 Task: Explore the indoor layout of the Smithsonian National Air and Space Museum in Washington, DC.
Action: Mouse moved to (213, 69)
Screenshot: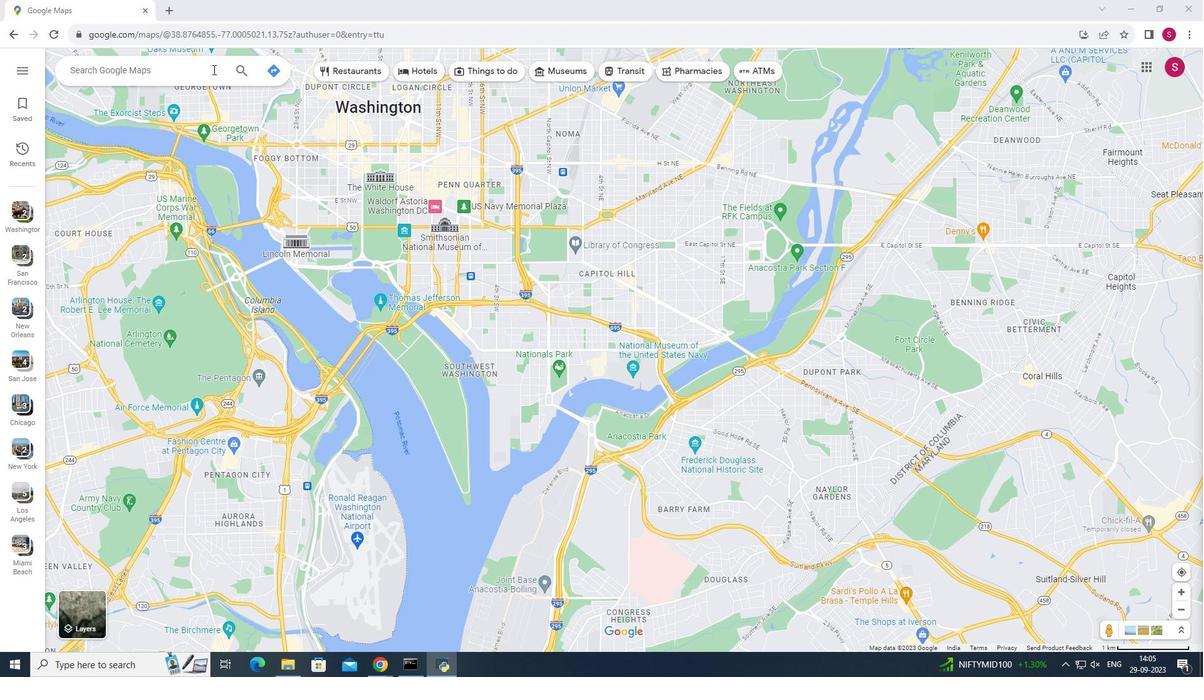
Action: Mouse pressed left at (213, 69)
Screenshot: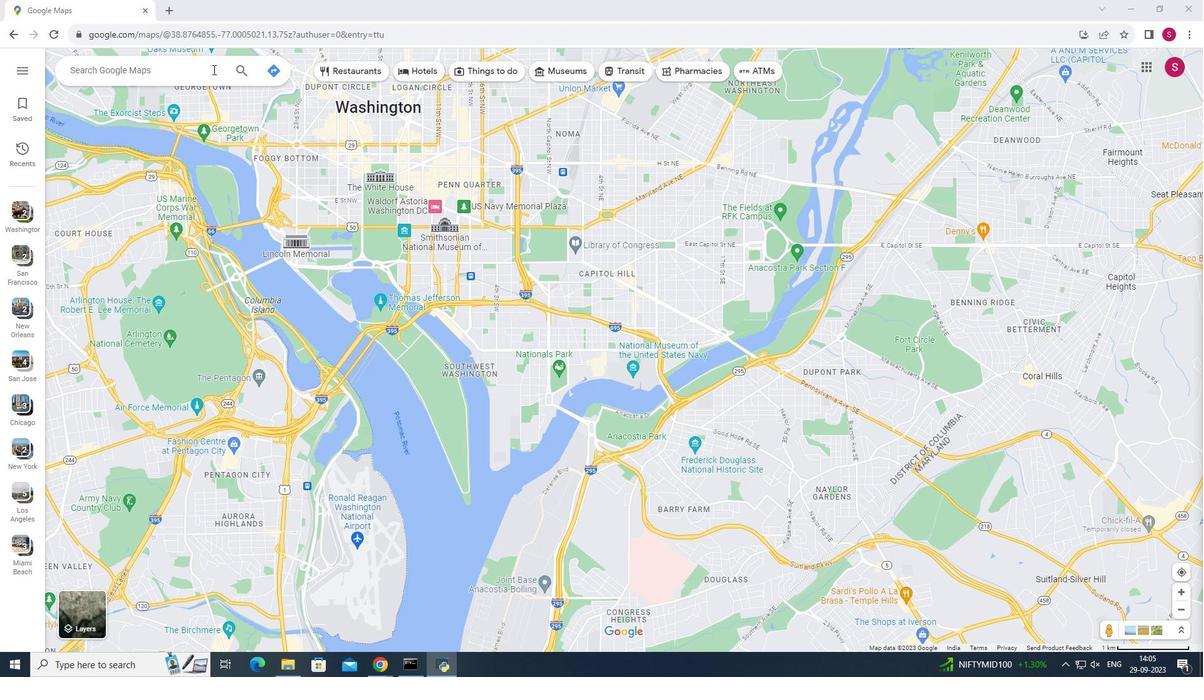 
Action: Mouse moved to (214, 68)
Screenshot: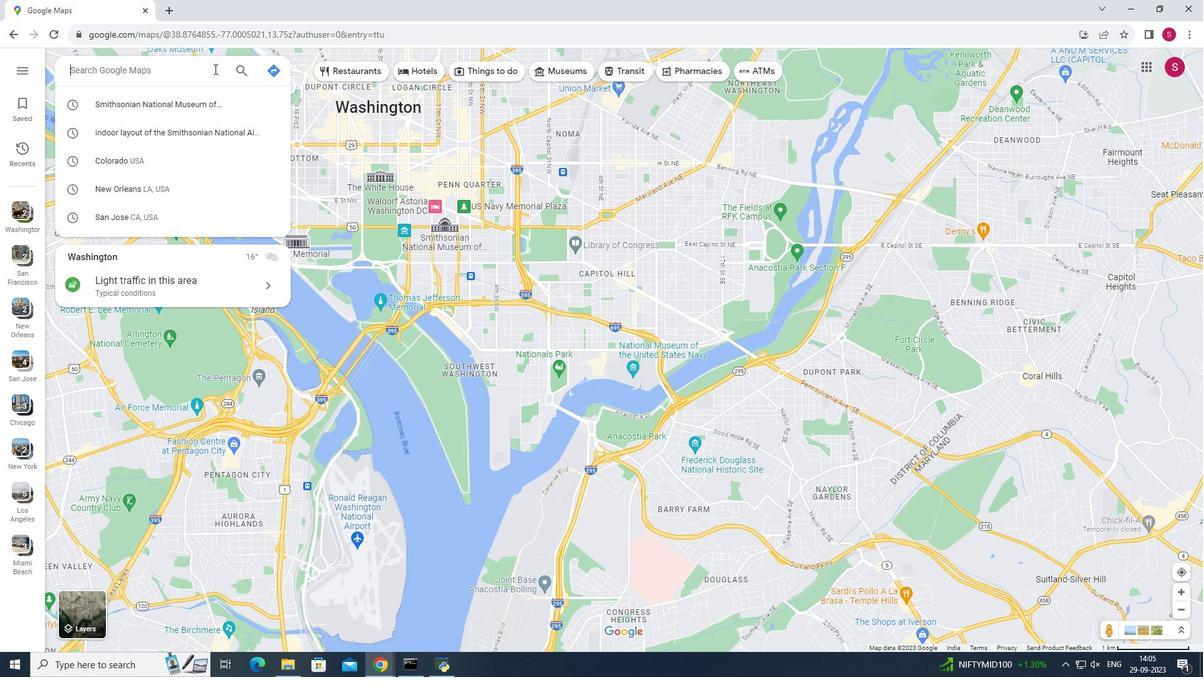 
Action: Key pressed <Key.shift>Smithsonian<Key.space><Key.shift>National<Key.space>a<Key.backspace><Key.shift>Air<Key.space><Key.shift>and<Key.space><Key.shift>Space<Key.space><Key.shift><Key.shift><Key.shift><Key.shift><Key.shift><Key.shift>Museum<Key.space>i<Key.space><Key.backspace>n<Key.space>washington,d<Key.backspace><Key.shift>D<Key.shift>C<Key.enter>
Screenshot: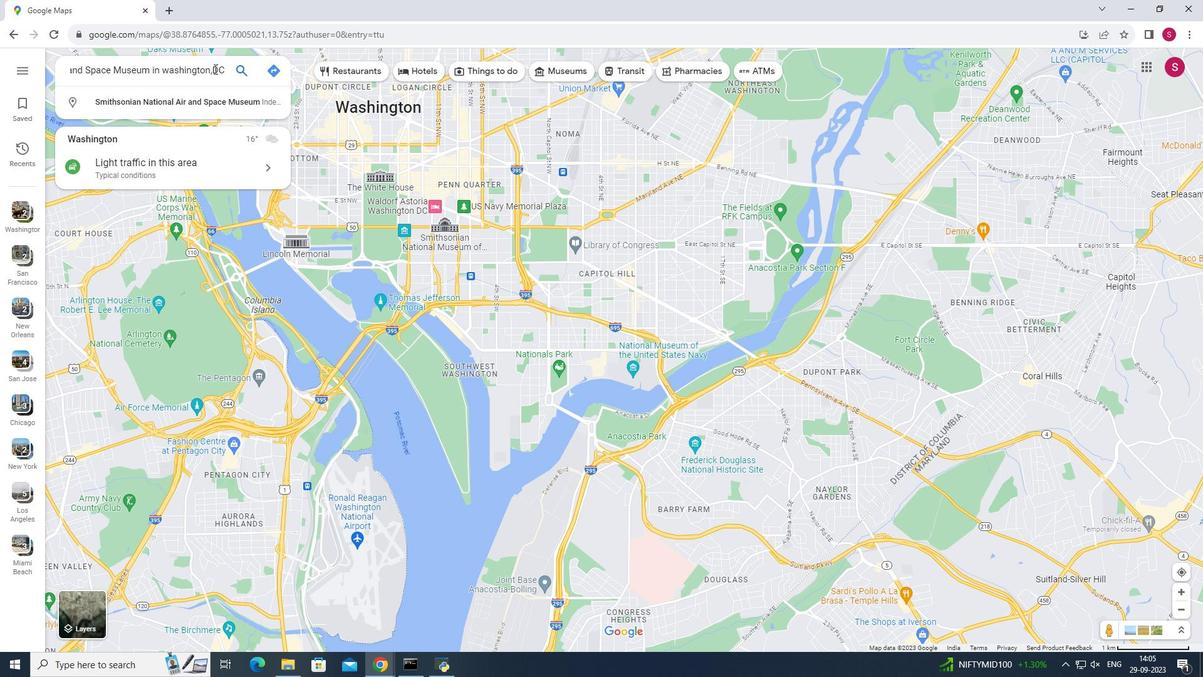 
Action: Mouse moved to (156, 111)
Screenshot: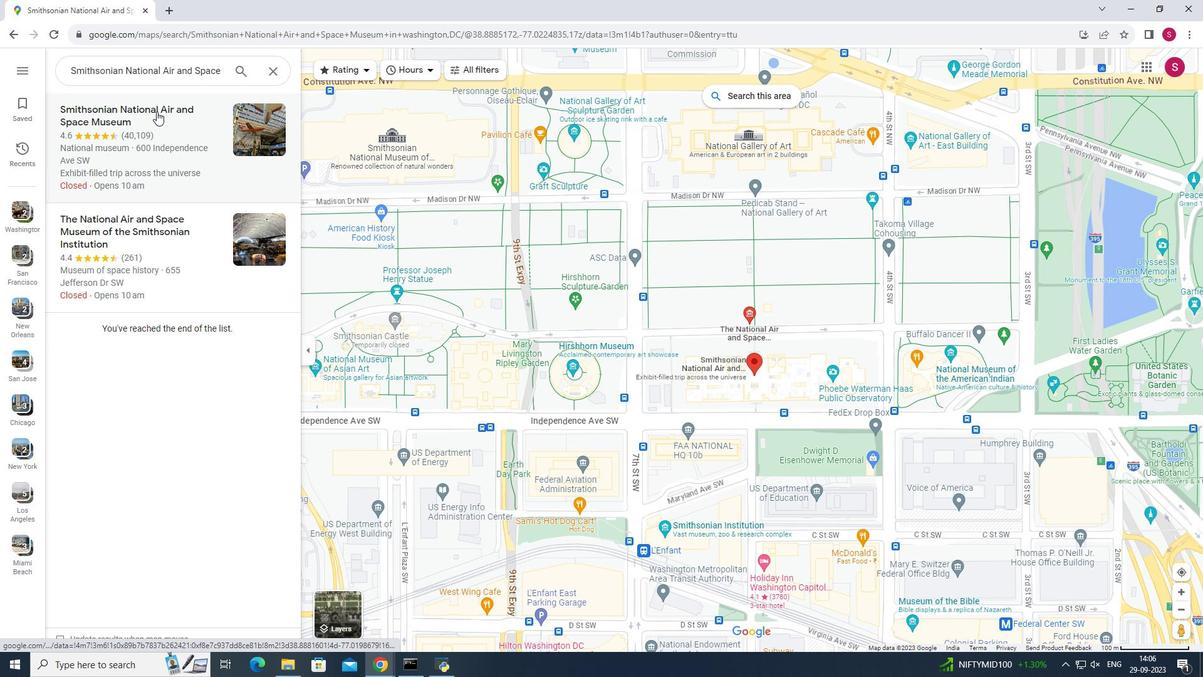 
Action: Mouse pressed left at (156, 111)
Screenshot: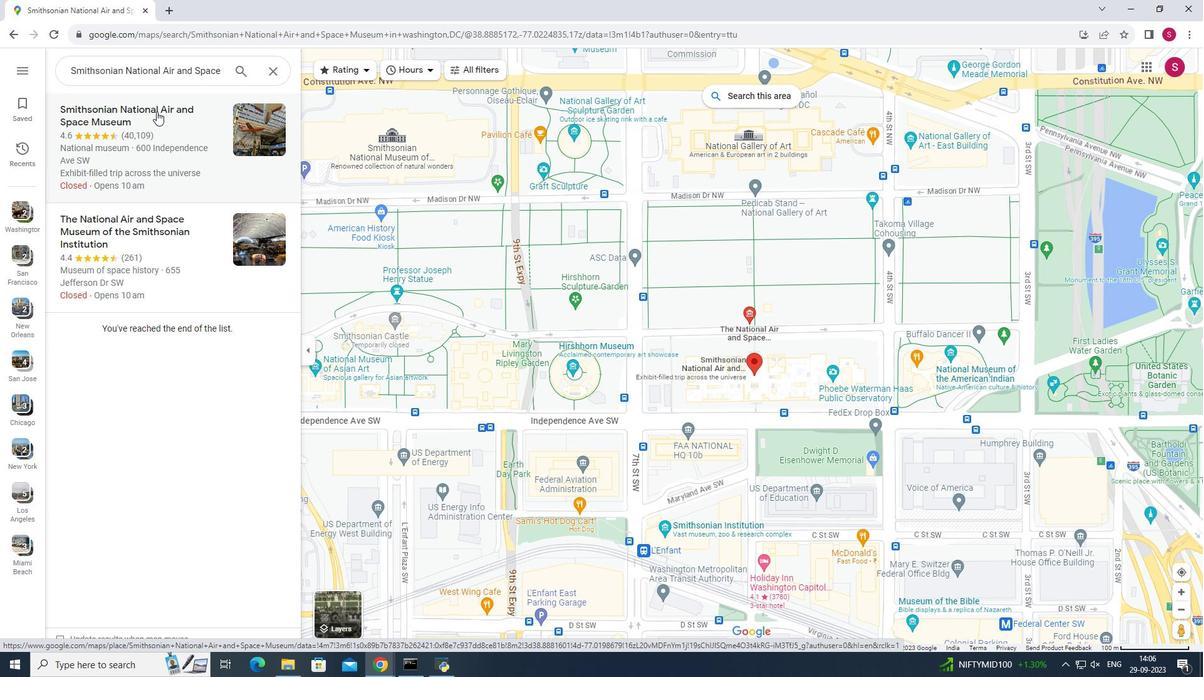 
Action: Mouse moved to (482, 468)
Screenshot: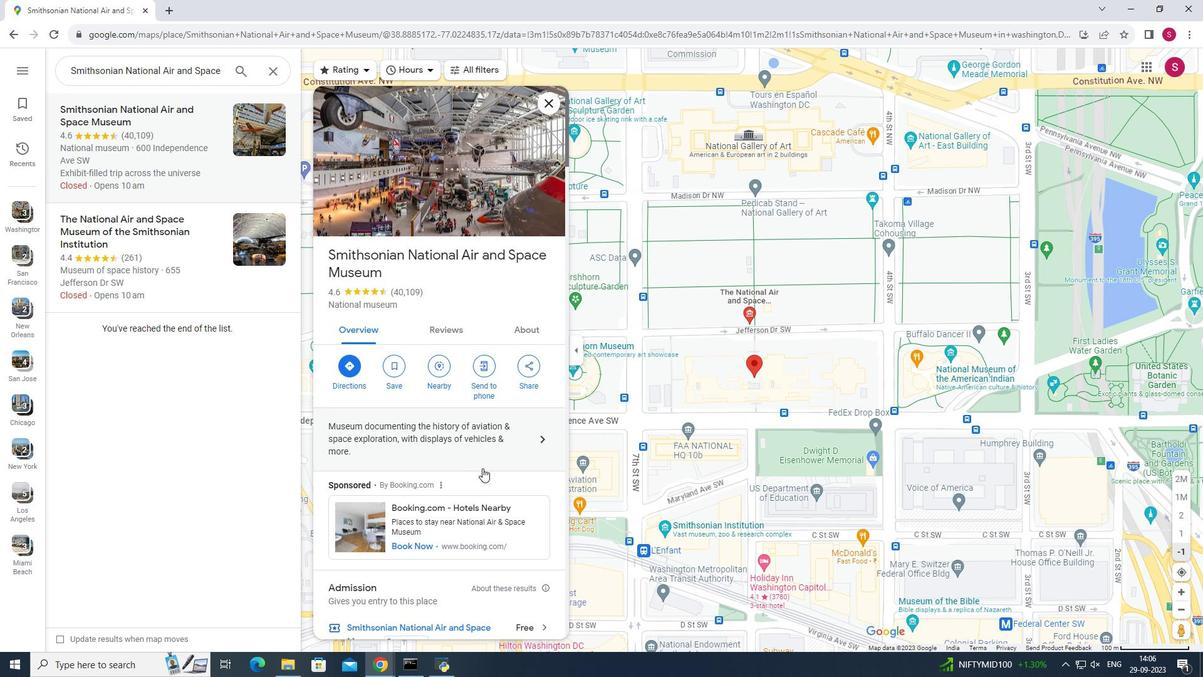 
Action: Mouse scrolled (482, 467) with delta (0, 0)
Screenshot: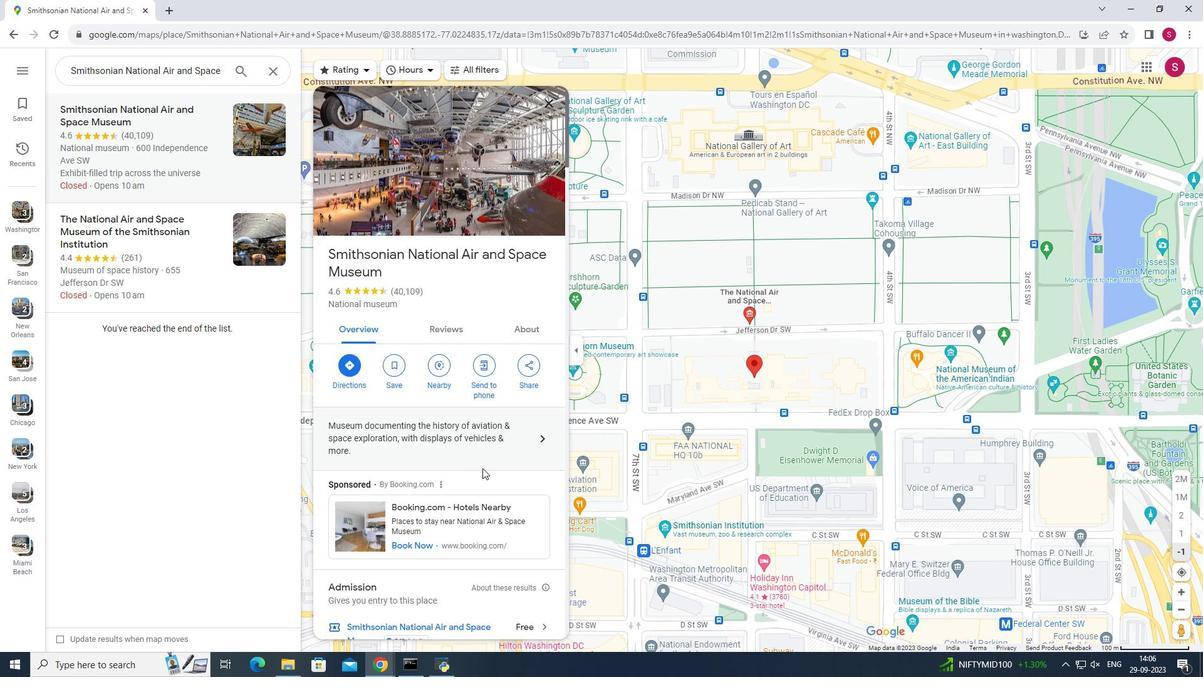 
Action: Mouse scrolled (482, 467) with delta (0, 0)
Screenshot: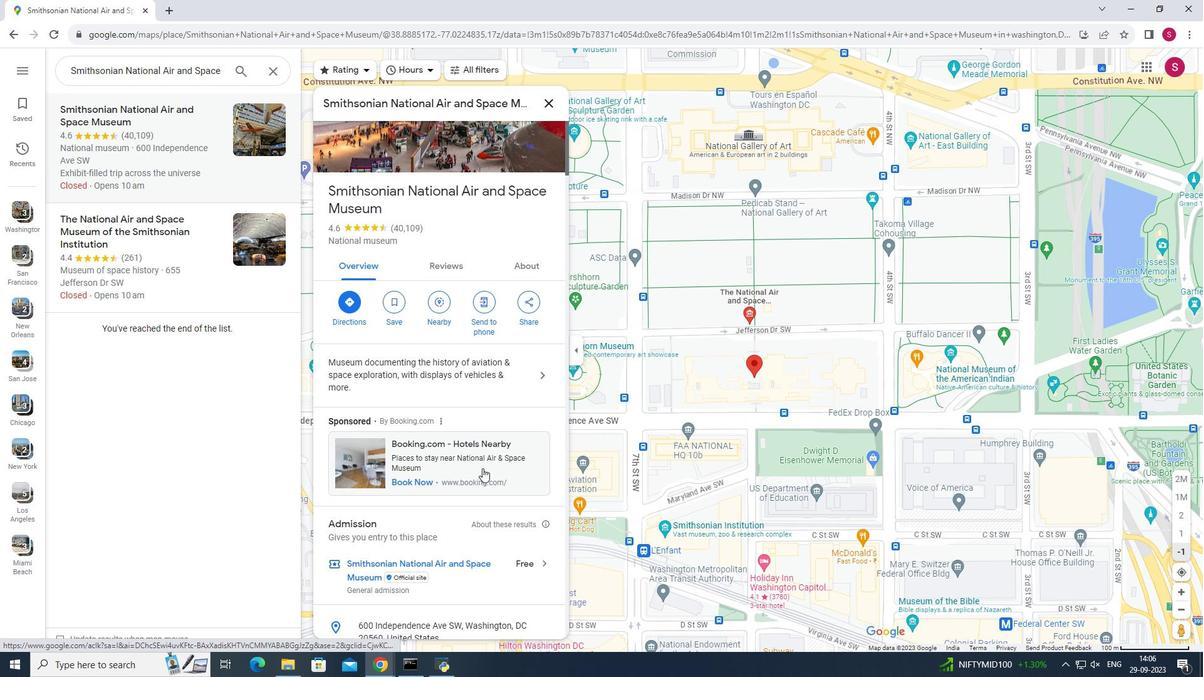 
Action: Mouse scrolled (482, 467) with delta (0, 0)
Screenshot: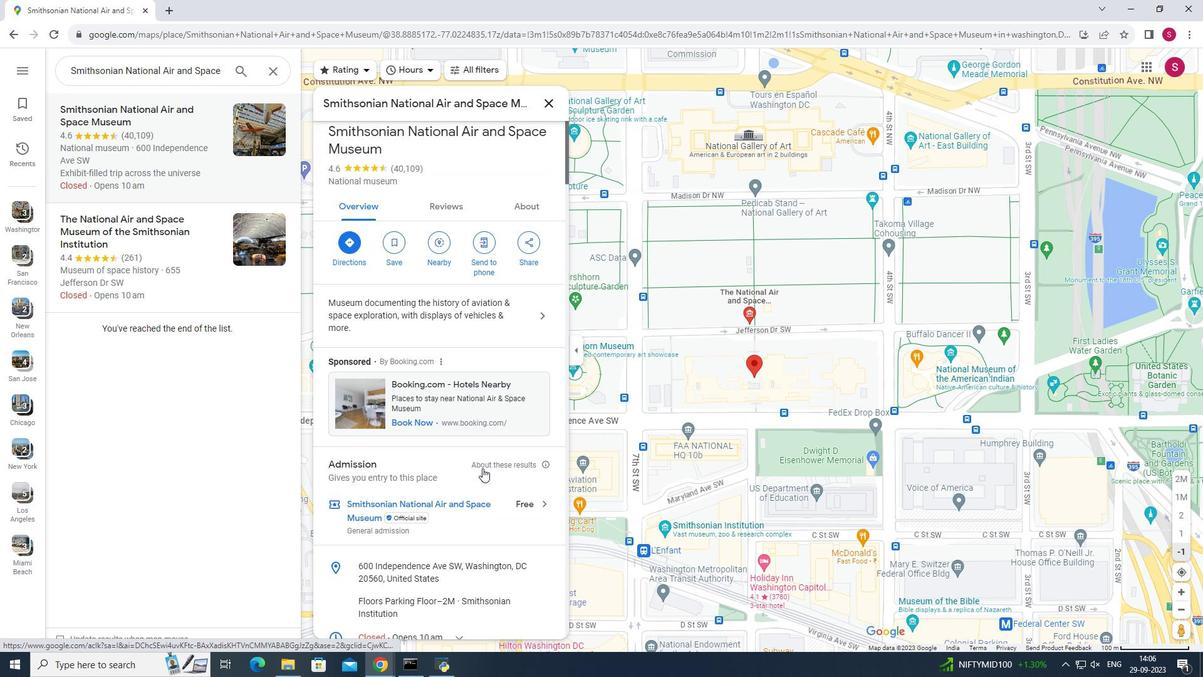 
Action: Mouse scrolled (482, 467) with delta (0, 0)
Screenshot: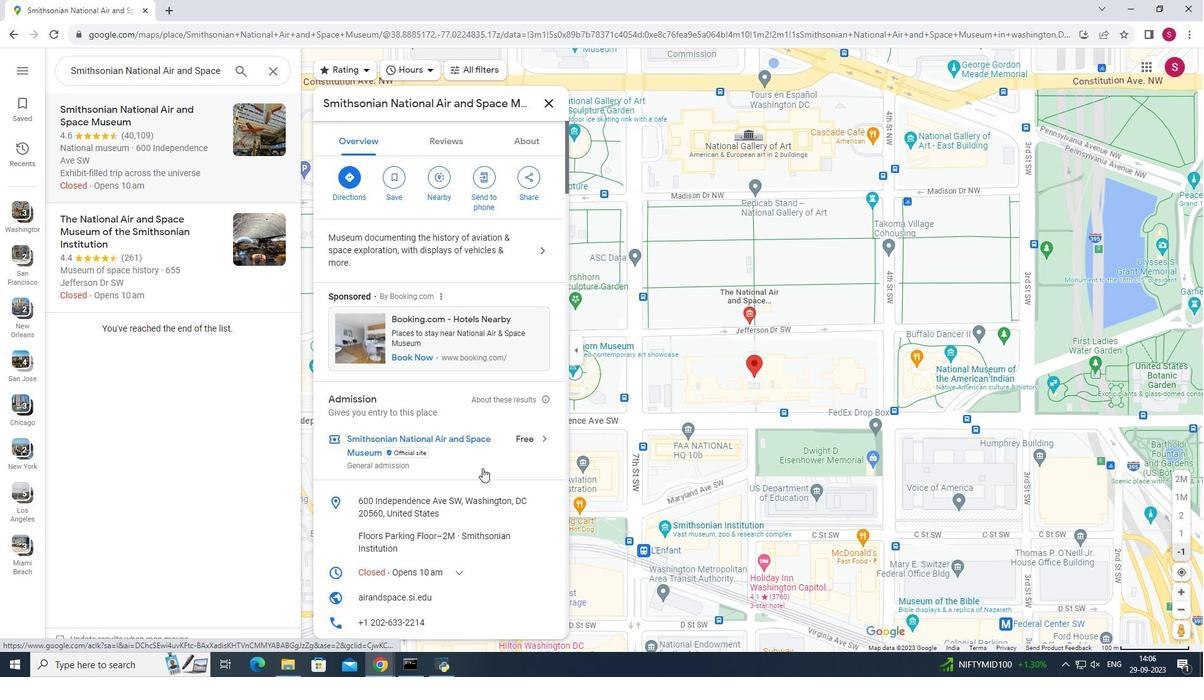 
Action: Mouse moved to (507, 465)
Screenshot: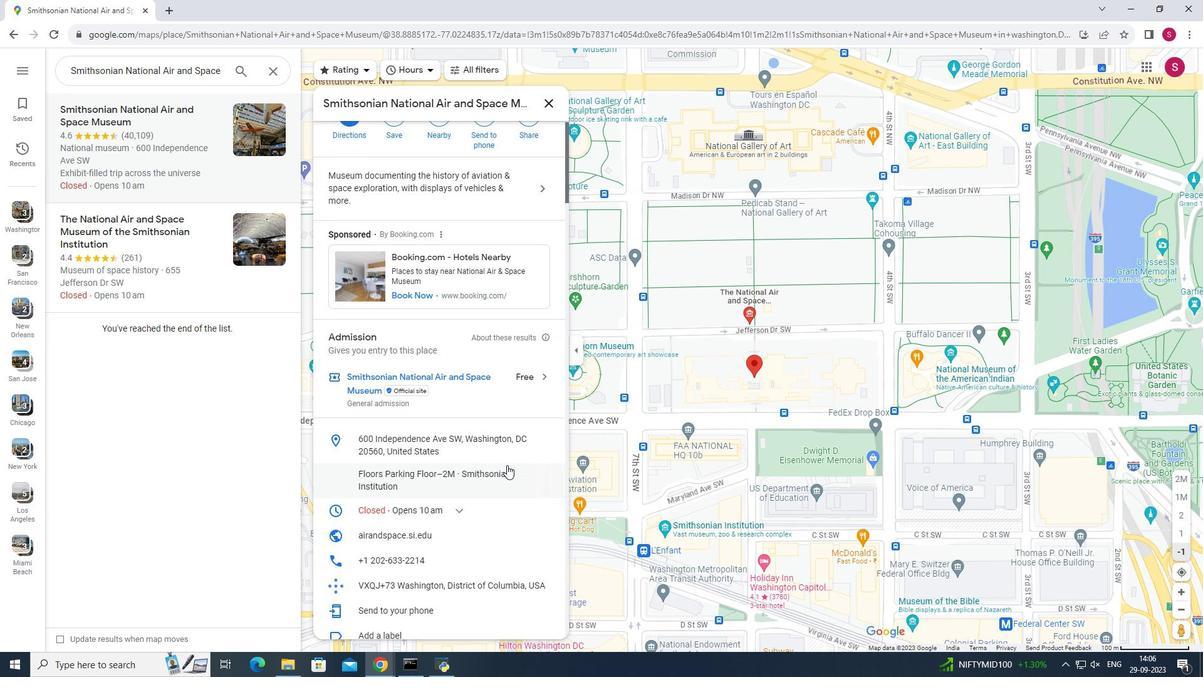 
Action: Mouse scrolled (507, 464) with delta (0, 0)
Screenshot: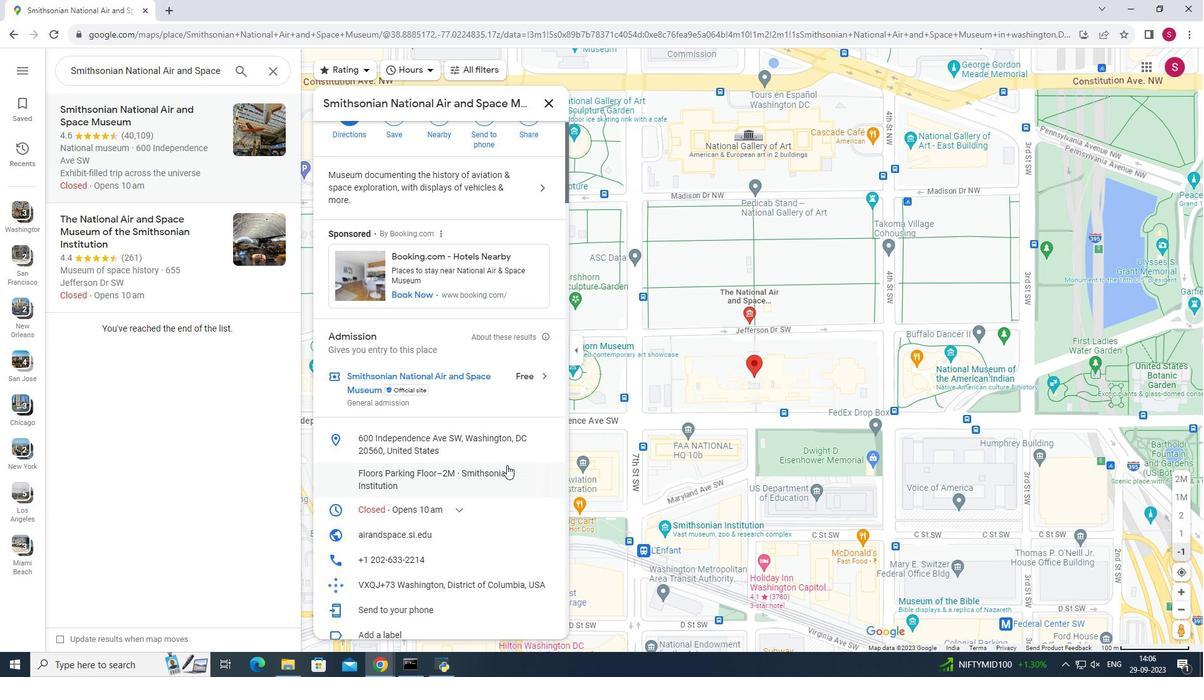 
Action: Mouse scrolled (507, 464) with delta (0, 0)
Screenshot: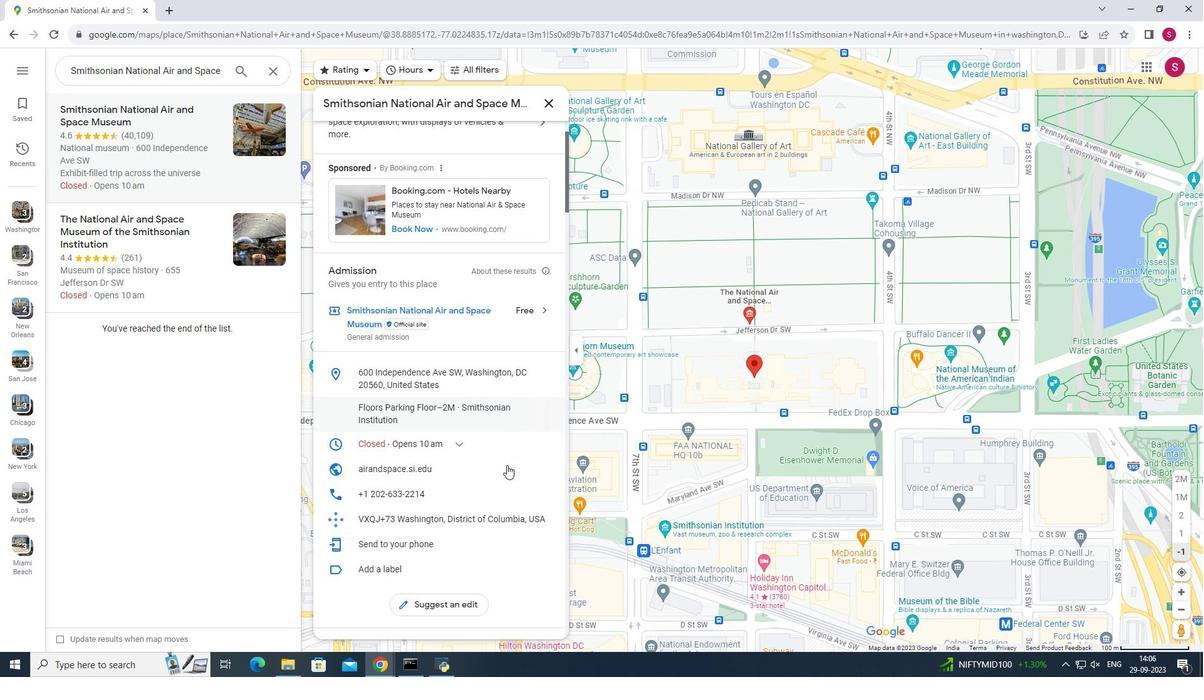 
Action: Mouse scrolled (507, 464) with delta (0, 0)
Screenshot: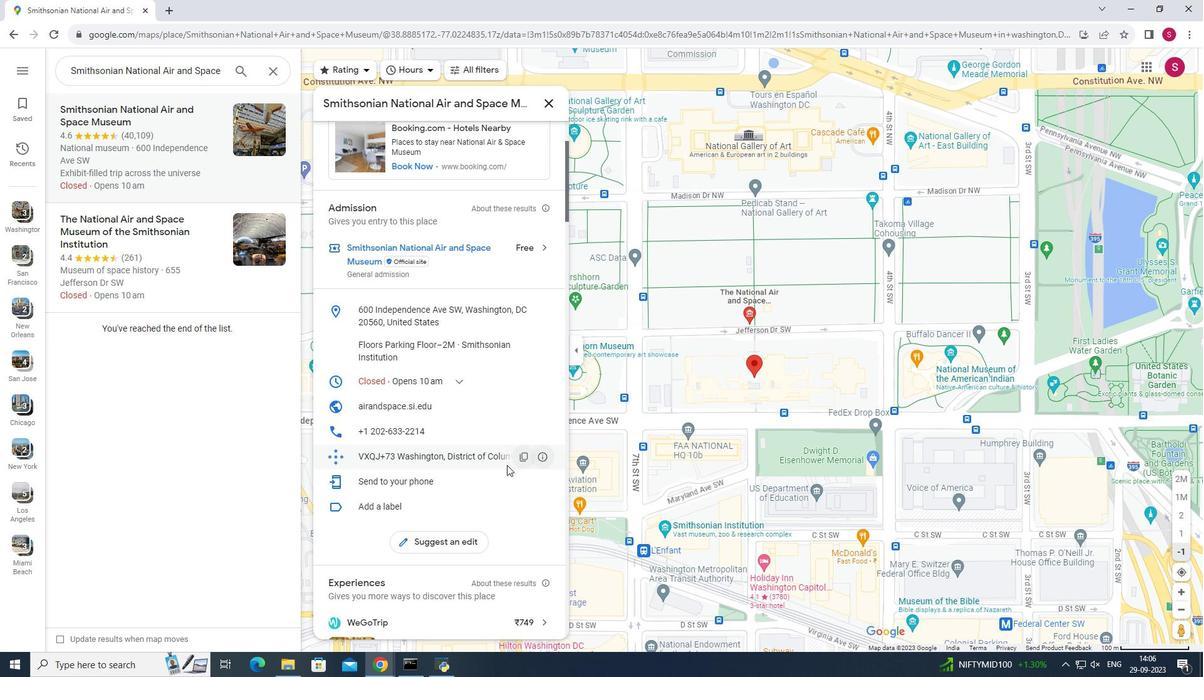 
Action: Mouse scrolled (507, 464) with delta (0, 0)
Screenshot: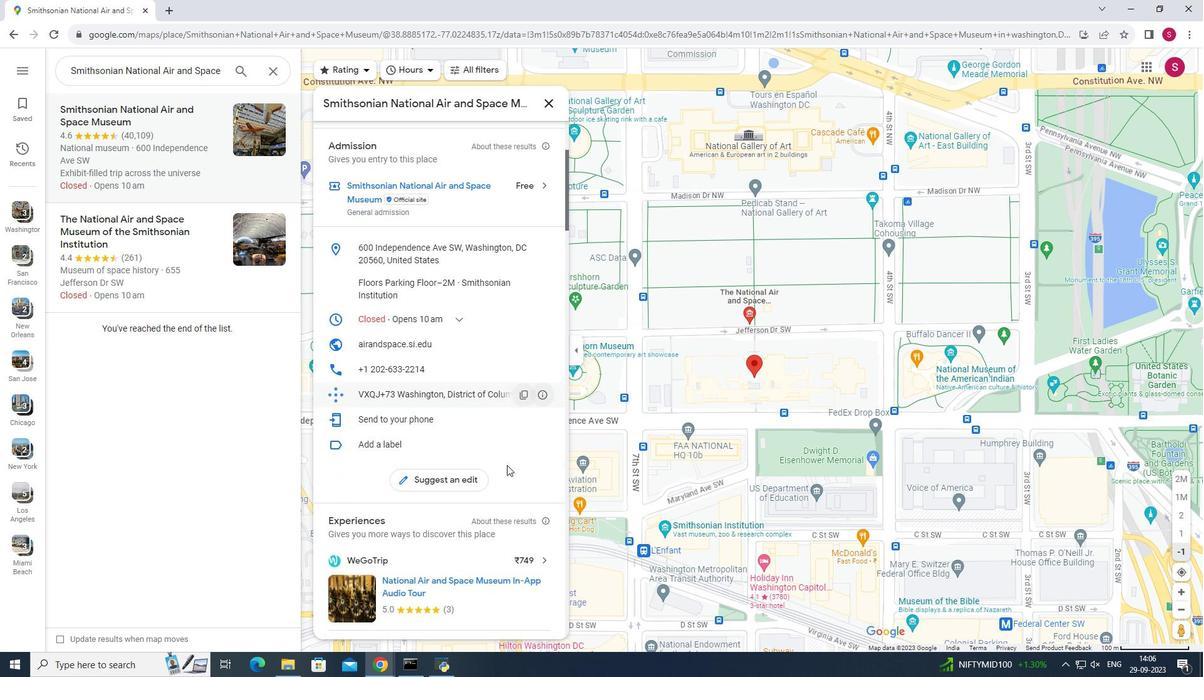 
Action: Mouse scrolled (507, 464) with delta (0, 0)
Screenshot: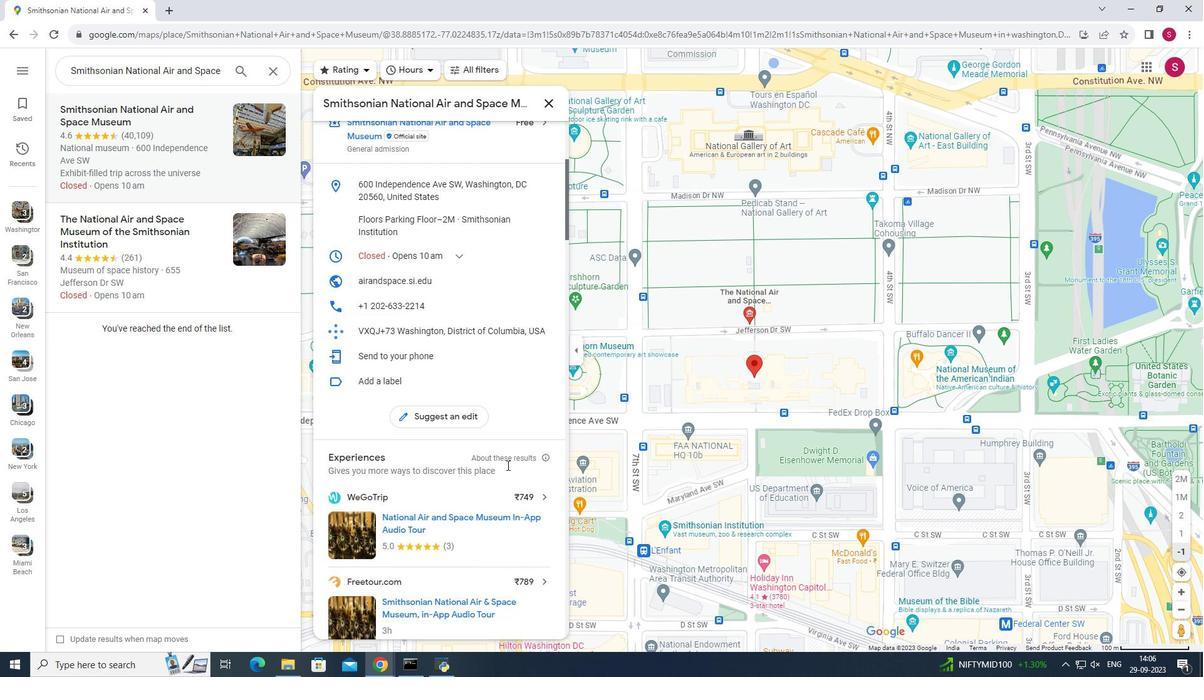 
Action: Mouse scrolled (507, 464) with delta (0, 0)
Screenshot: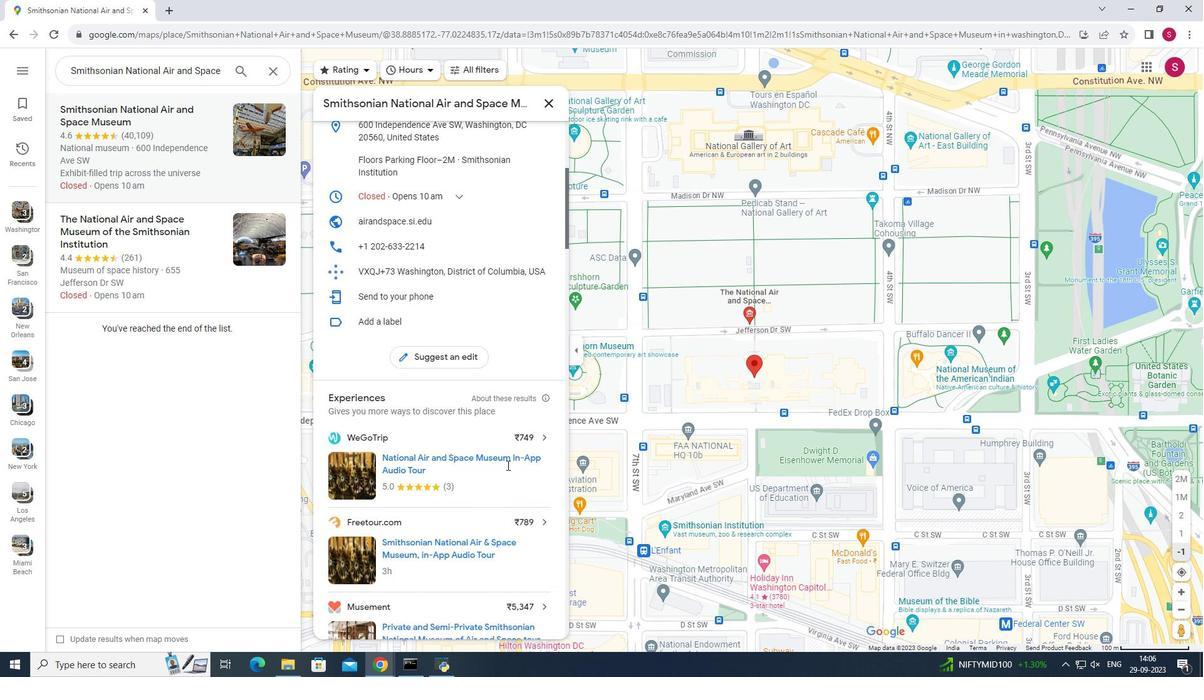 
Action: Mouse scrolled (507, 464) with delta (0, 0)
Screenshot: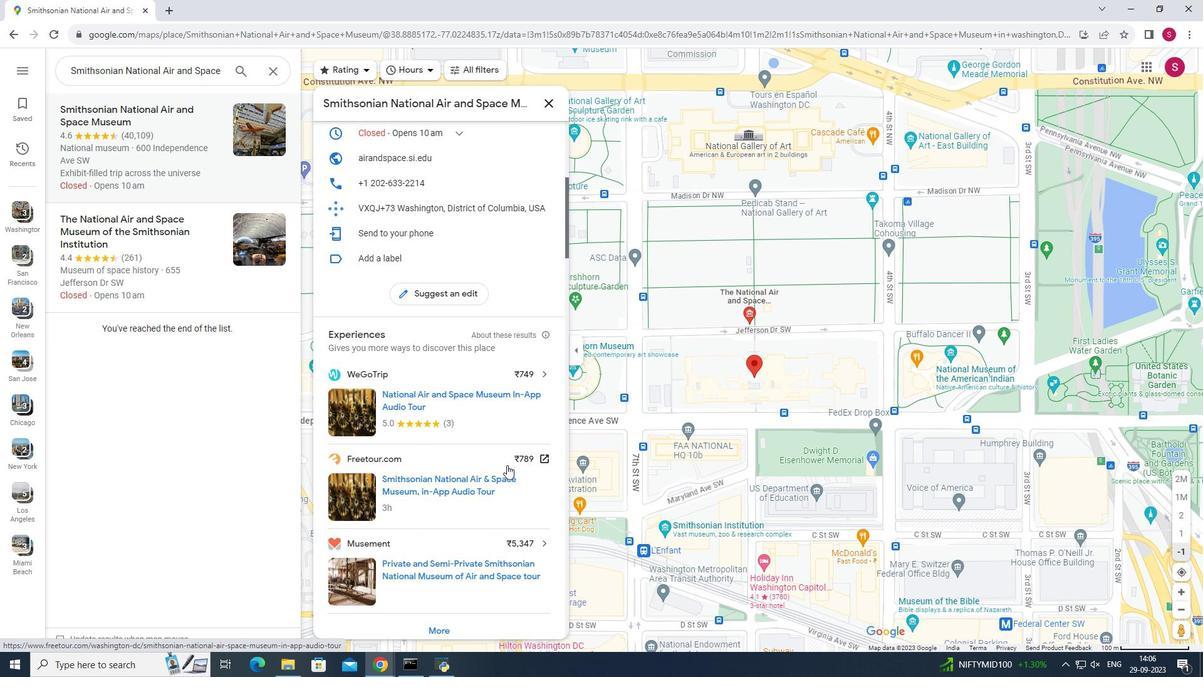 
Action: Mouse scrolled (507, 464) with delta (0, 0)
Screenshot: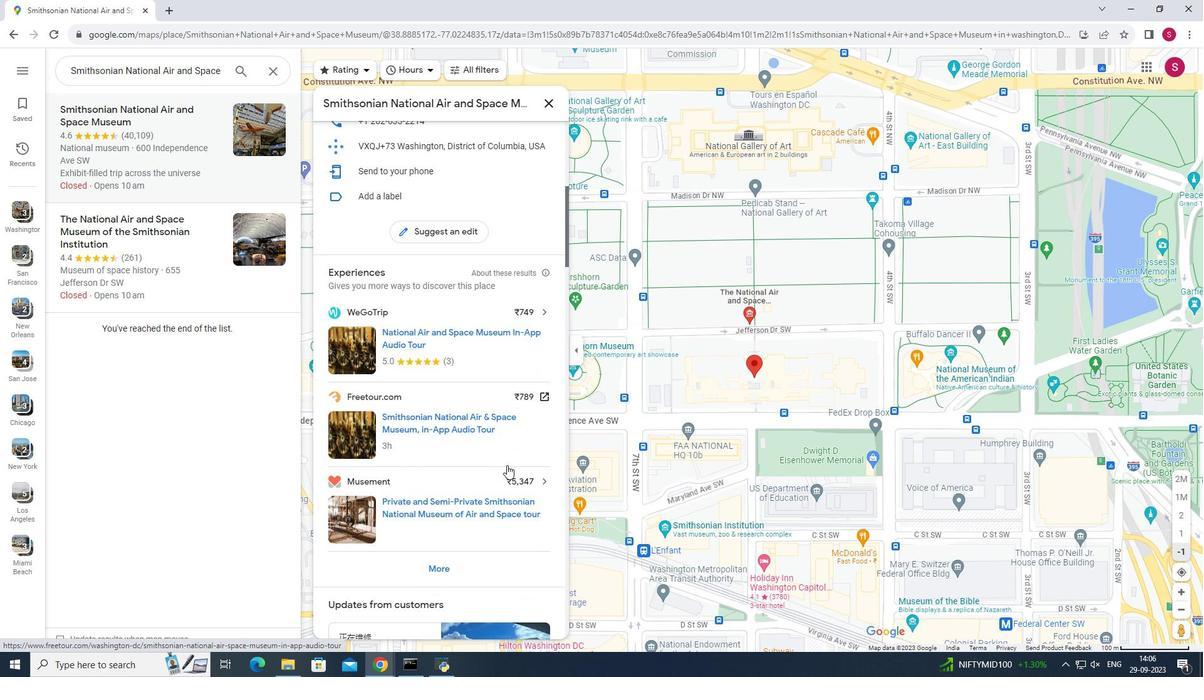 
Action: Mouse scrolled (507, 464) with delta (0, 0)
Screenshot: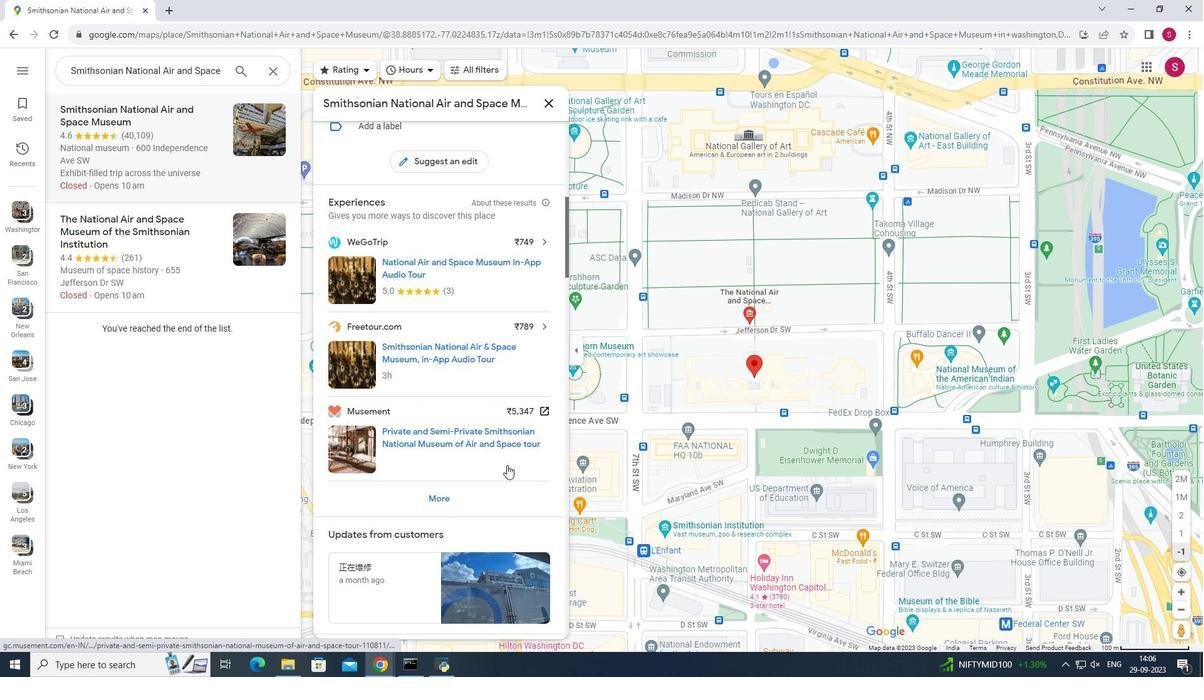 
Action: Mouse moved to (506, 465)
Screenshot: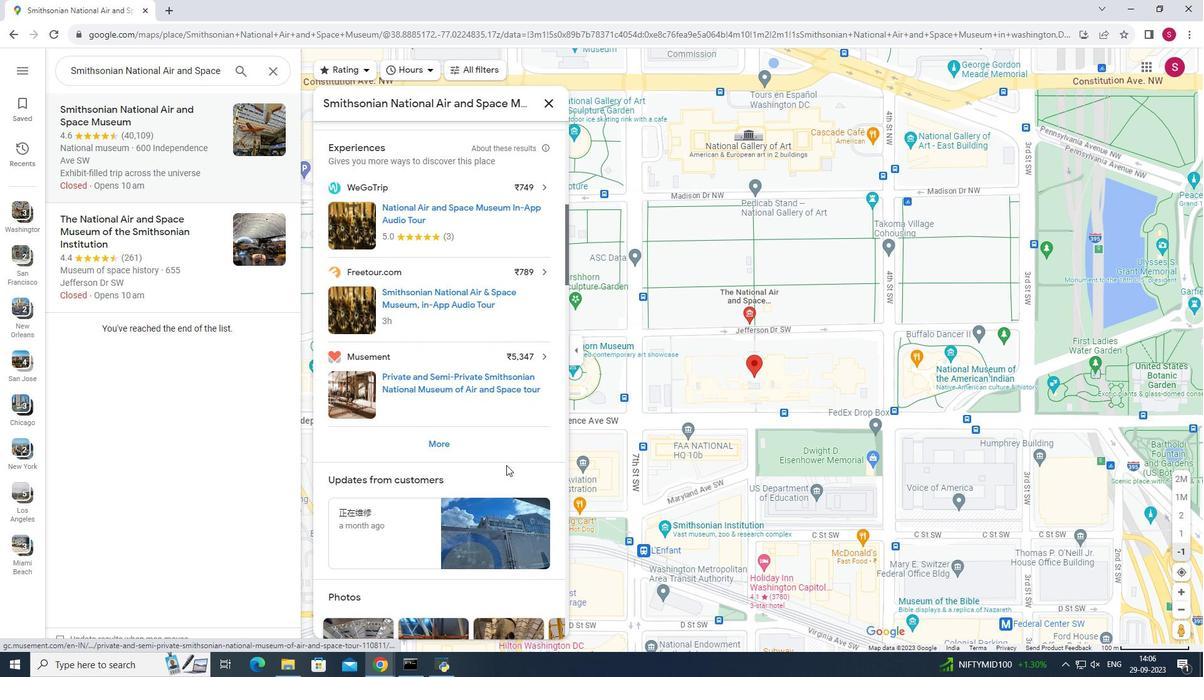 
Action: Mouse scrolled (506, 464) with delta (0, 0)
Screenshot: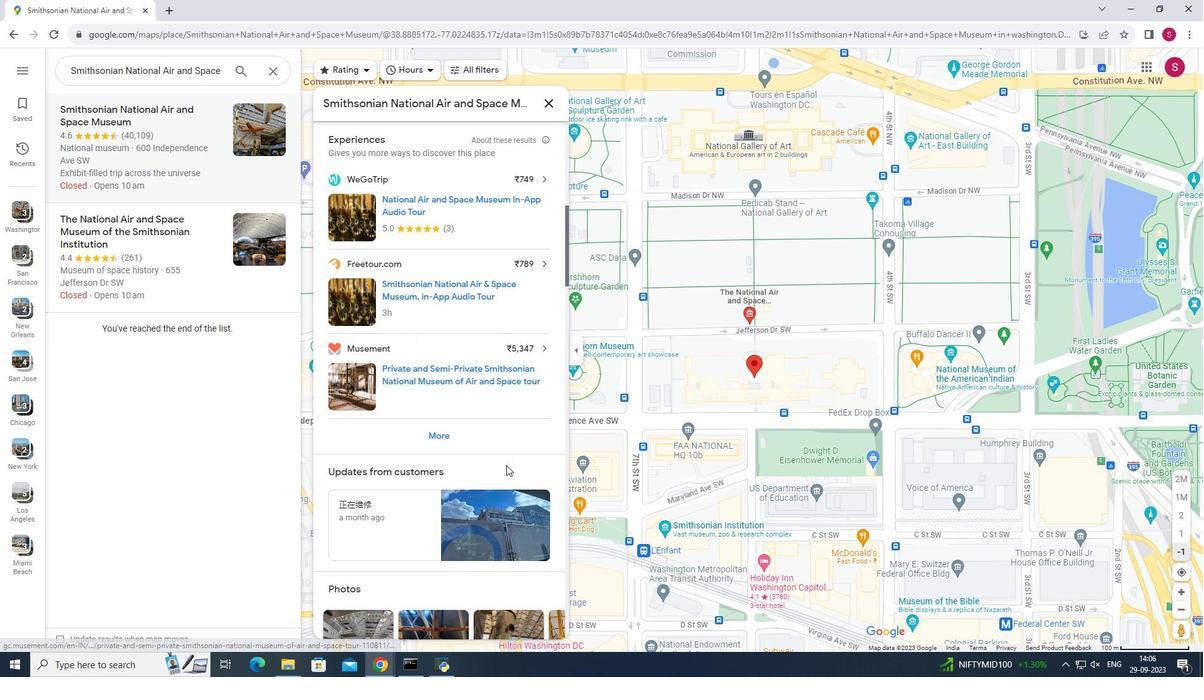 
Action: Mouse scrolled (506, 464) with delta (0, 0)
Screenshot: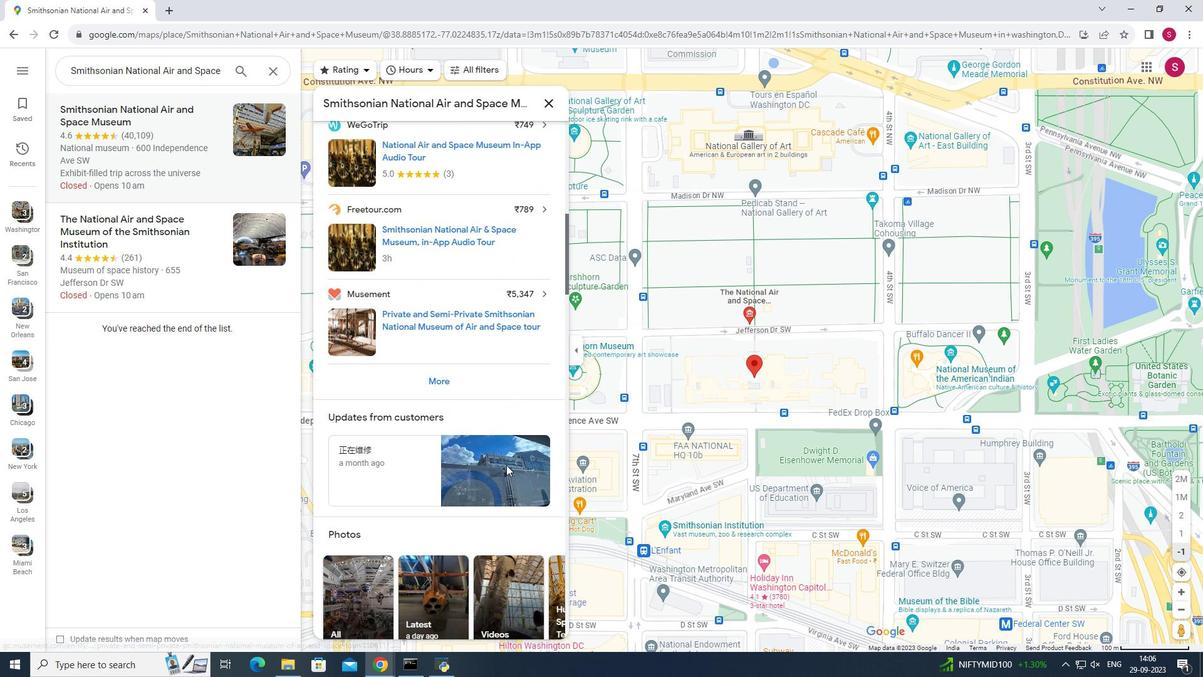
Action: Mouse scrolled (506, 464) with delta (0, 0)
Screenshot: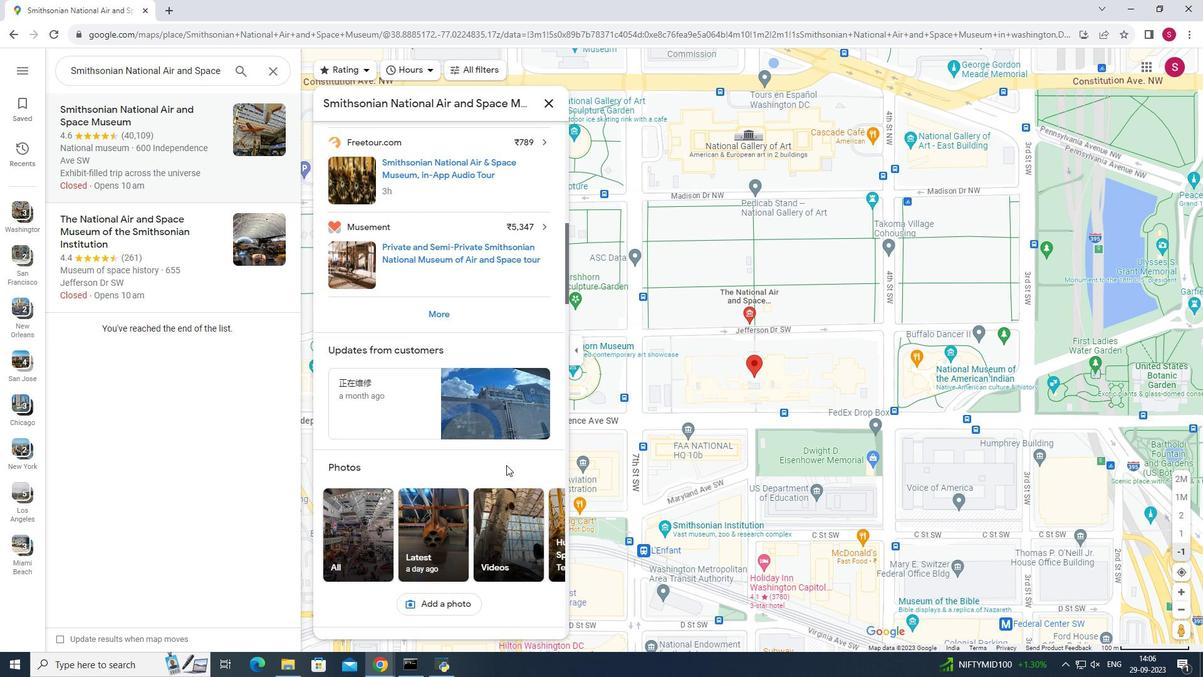 
Action: Mouse moved to (543, 477)
Screenshot: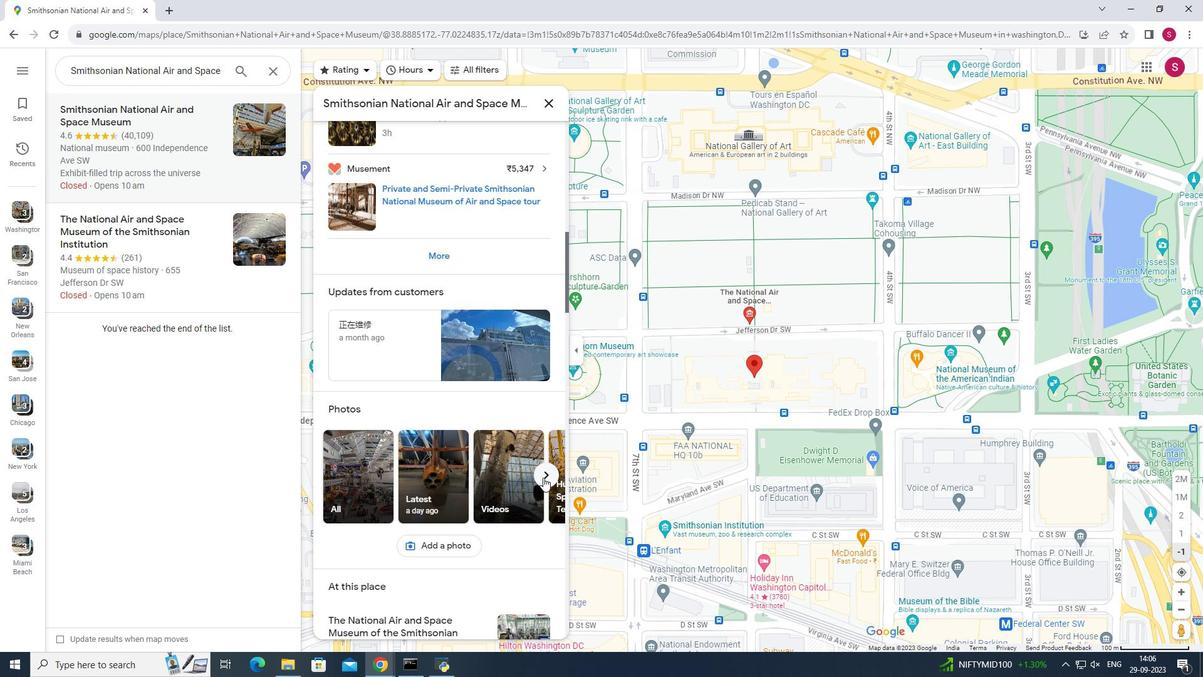 
Action: Mouse pressed left at (543, 477)
Screenshot: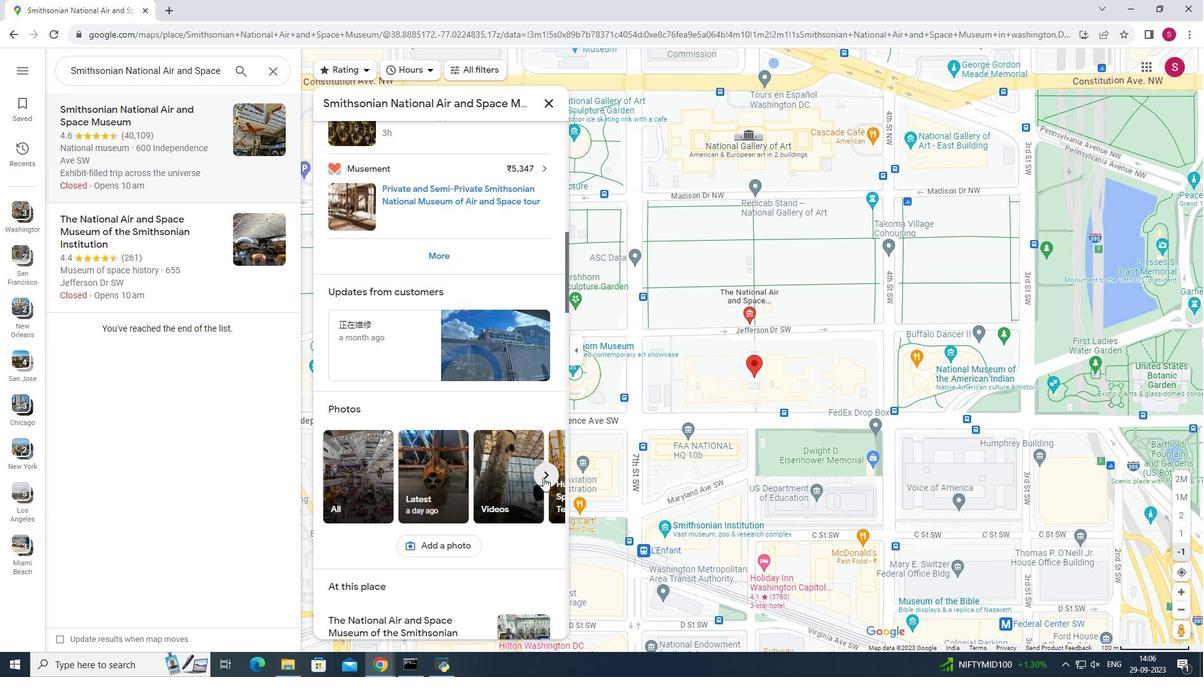
Action: Mouse moved to (501, 404)
Screenshot: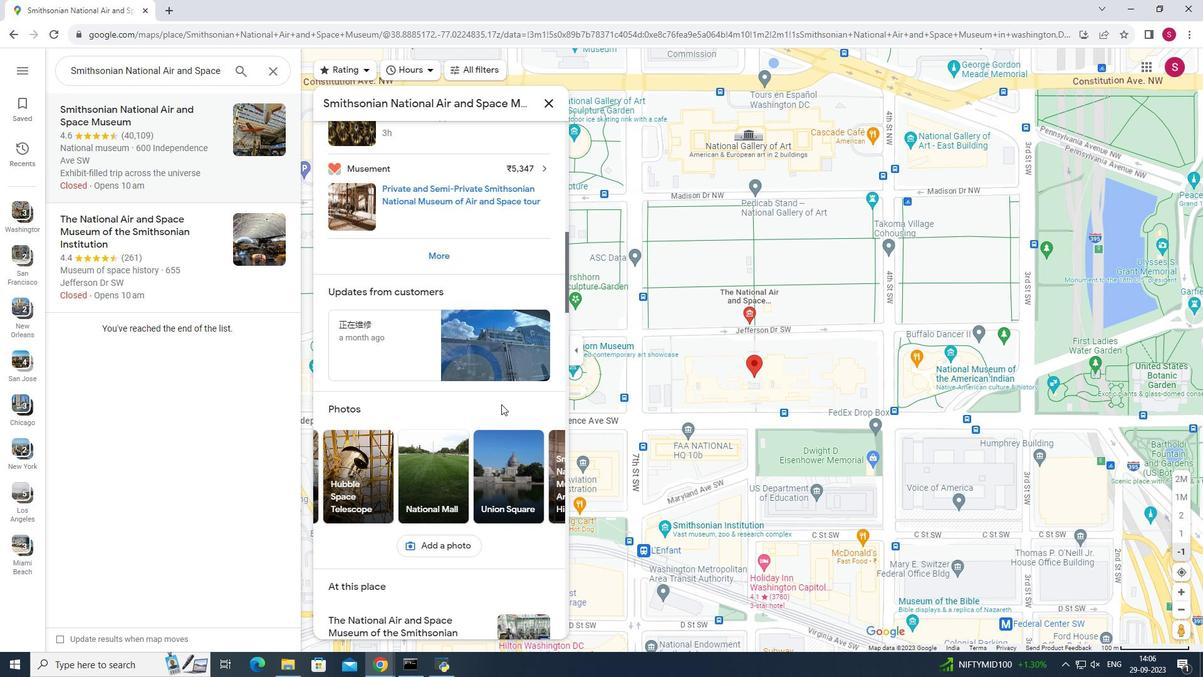 
Action: Mouse scrolled (501, 405) with delta (0, 0)
Screenshot: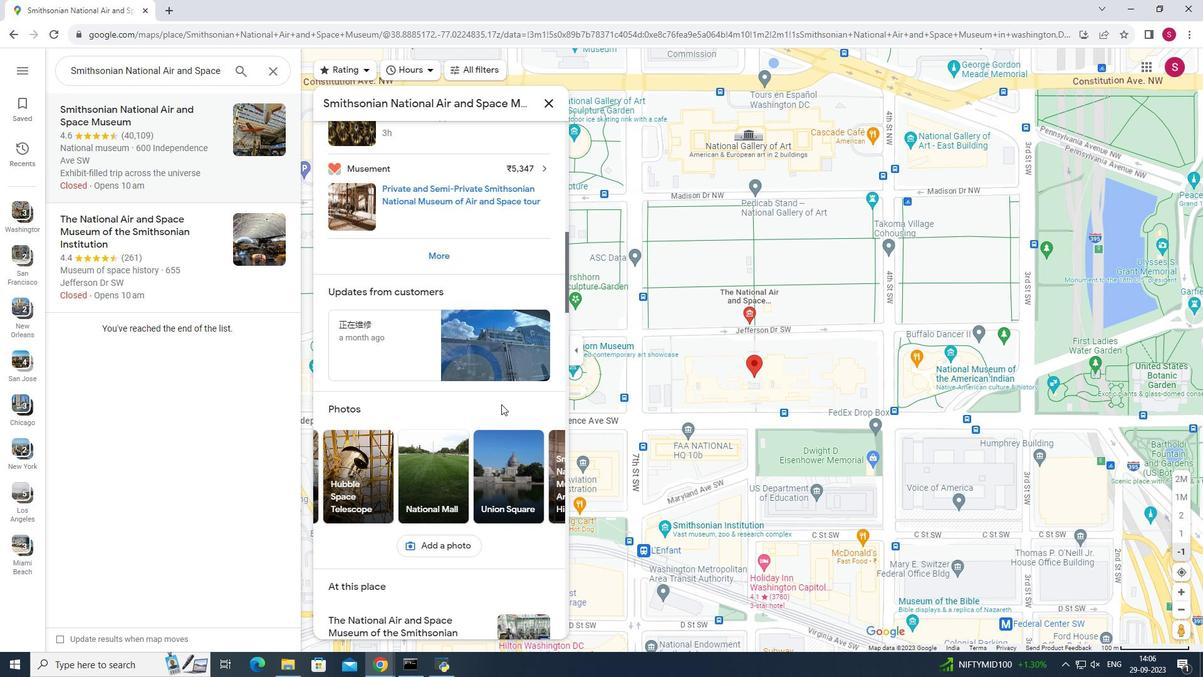 
Action: Mouse scrolled (501, 405) with delta (0, 0)
Screenshot: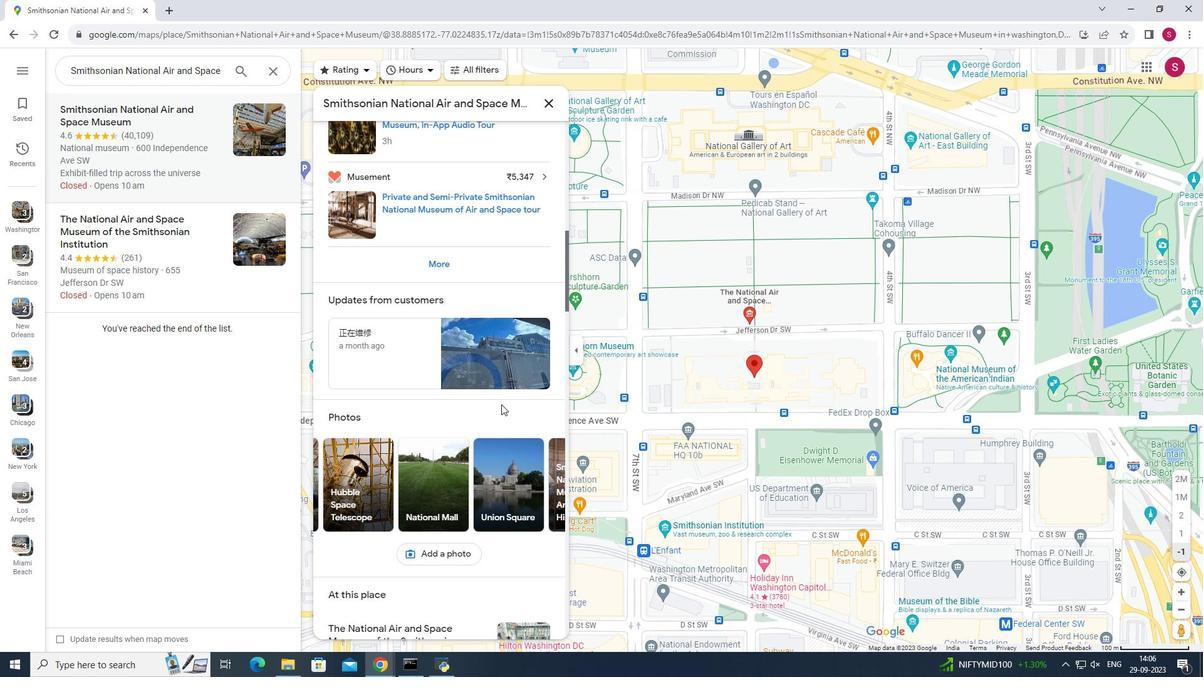 
Action: Mouse scrolled (501, 405) with delta (0, 0)
Screenshot: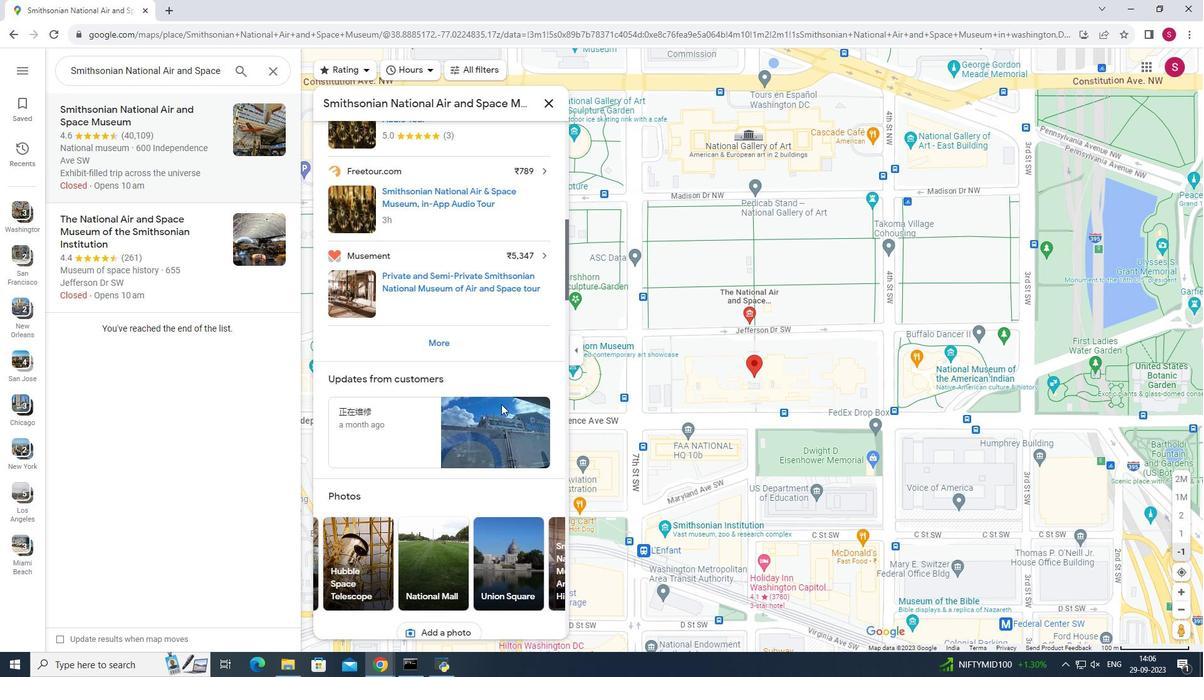 
Action: Mouse scrolled (501, 405) with delta (0, 0)
Screenshot: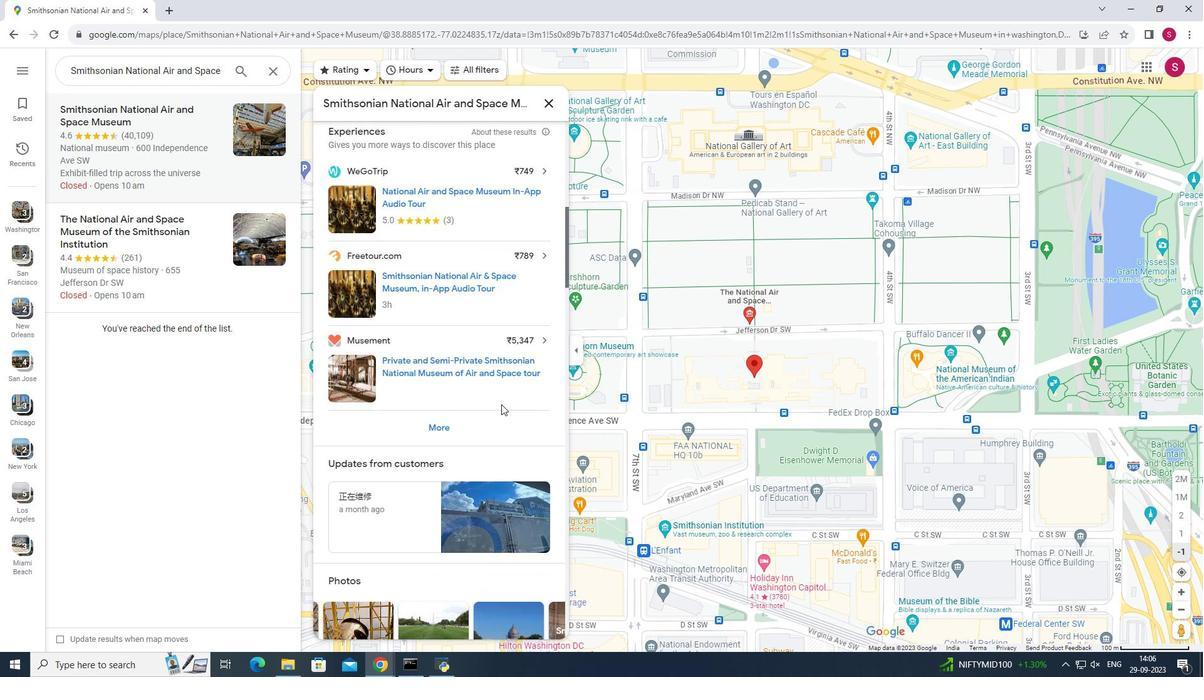 
Action: Mouse scrolled (501, 405) with delta (0, 0)
Screenshot: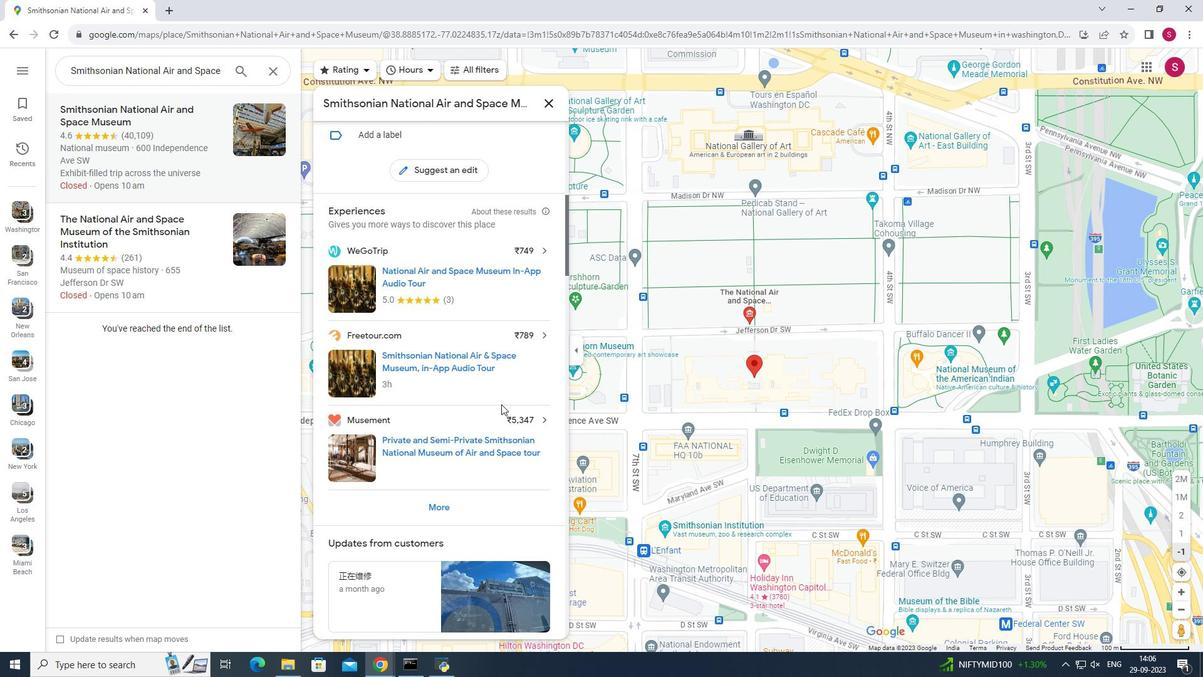 
Action: Mouse scrolled (501, 405) with delta (0, 0)
Screenshot: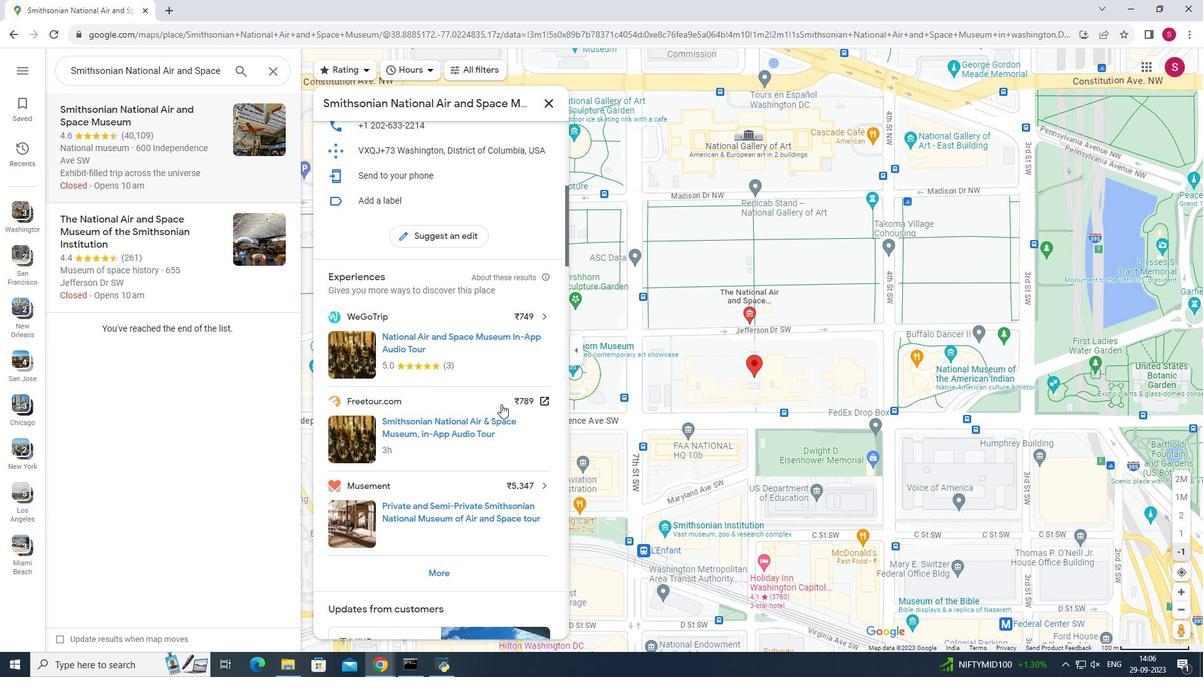 
Action: Mouse scrolled (501, 405) with delta (0, 0)
Screenshot: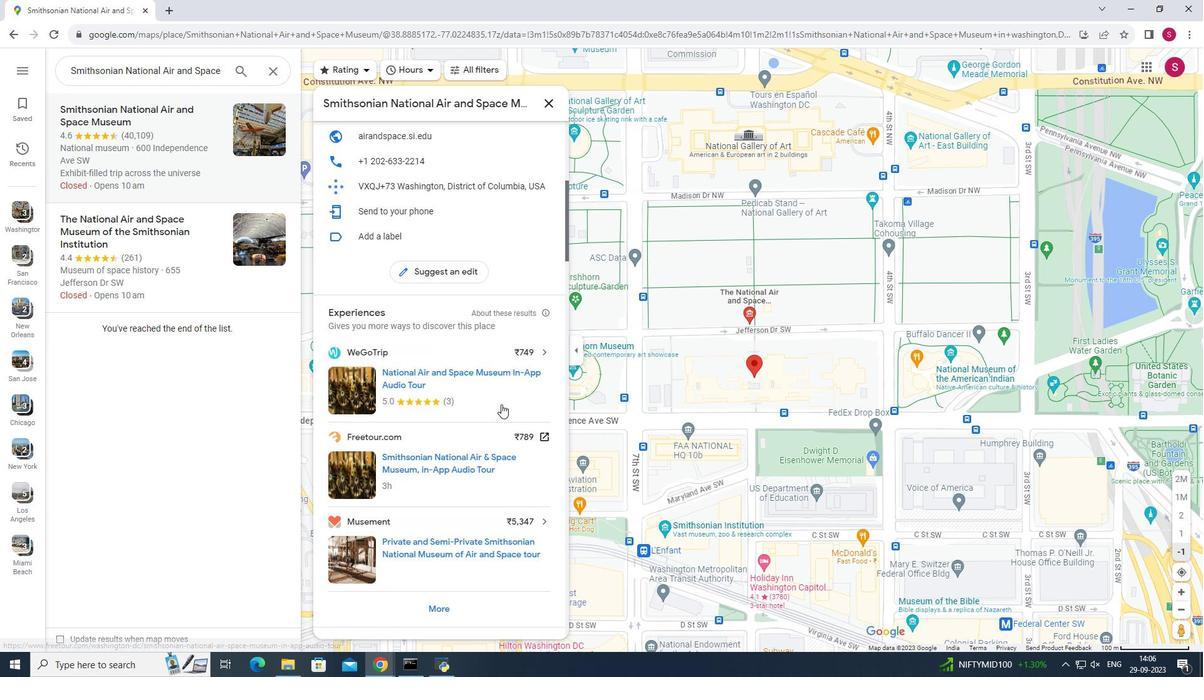 
Action: Mouse scrolled (501, 405) with delta (0, 0)
Screenshot: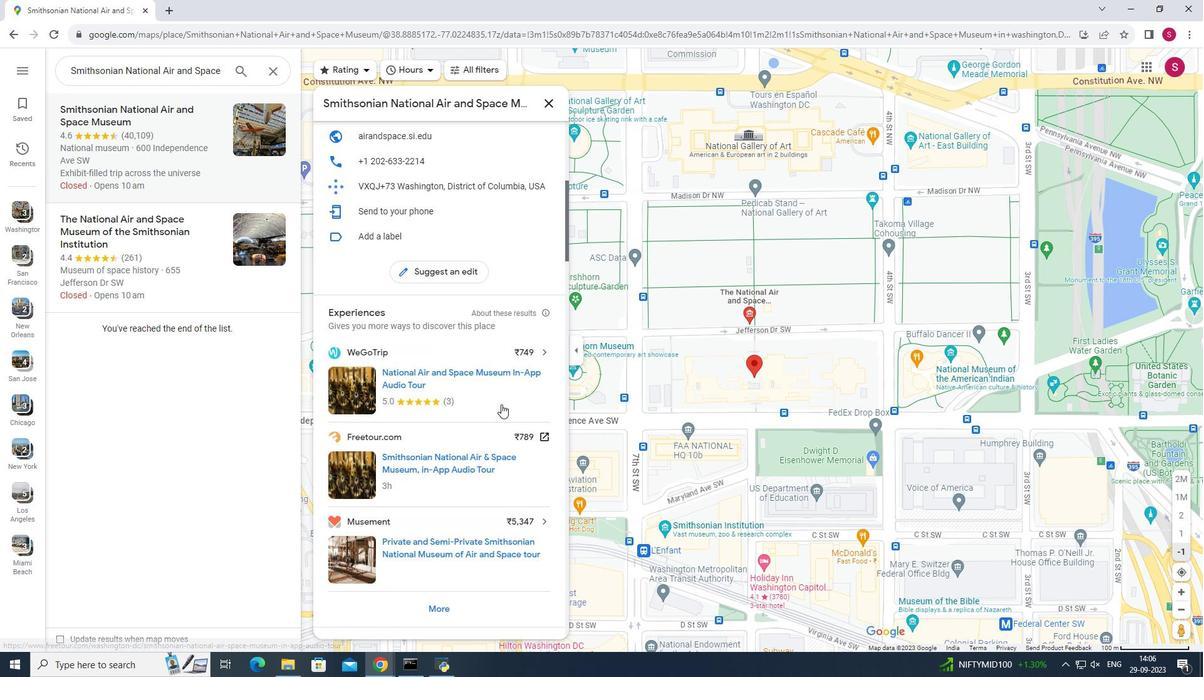 
Action: Mouse scrolled (501, 405) with delta (0, 0)
Screenshot: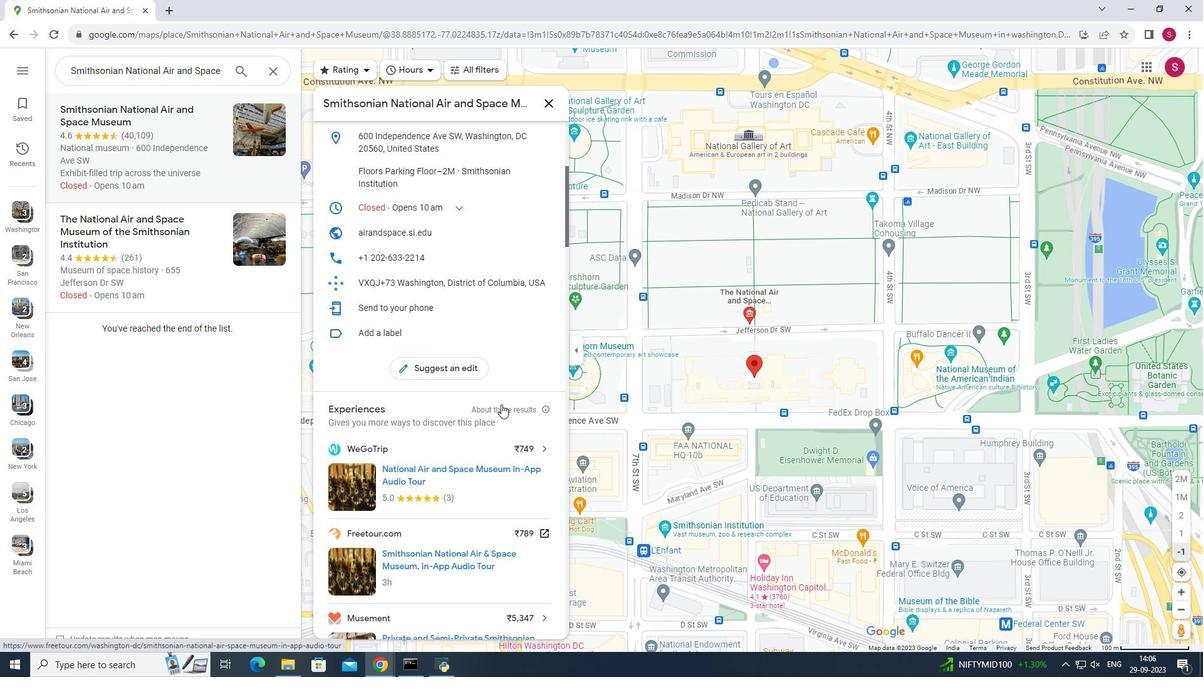 
Action: Mouse moved to (502, 404)
Screenshot: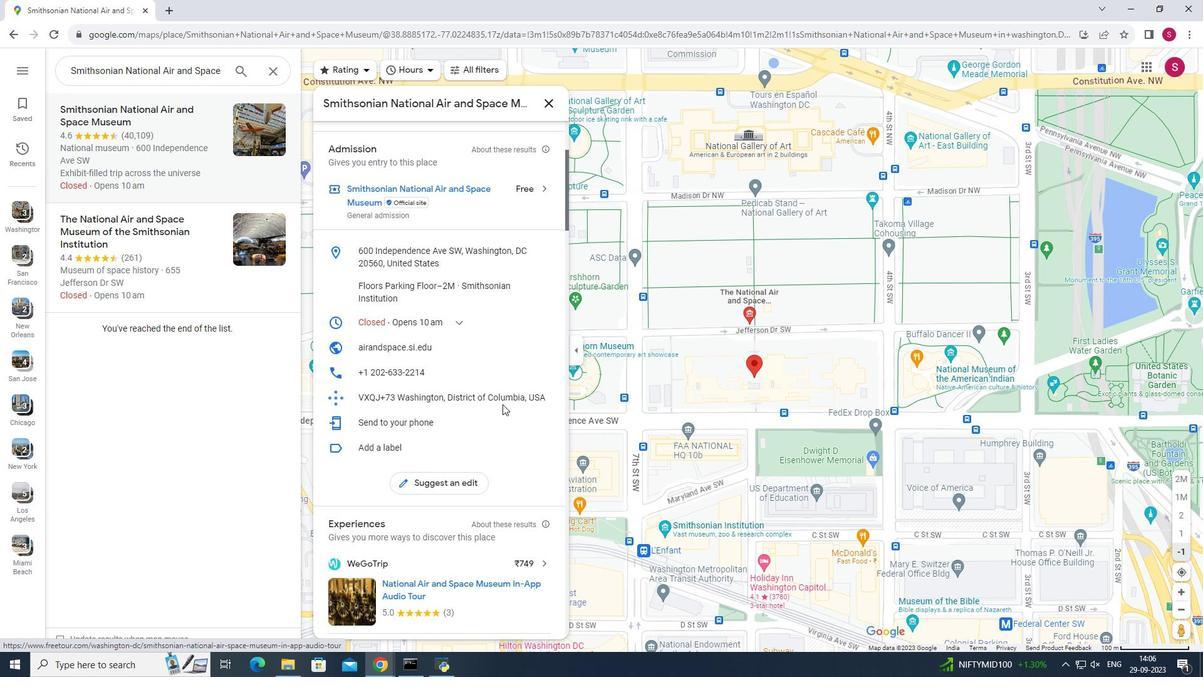 
Action: Mouse scrolled (502, 405) with delta (0, 0)
Screenshot: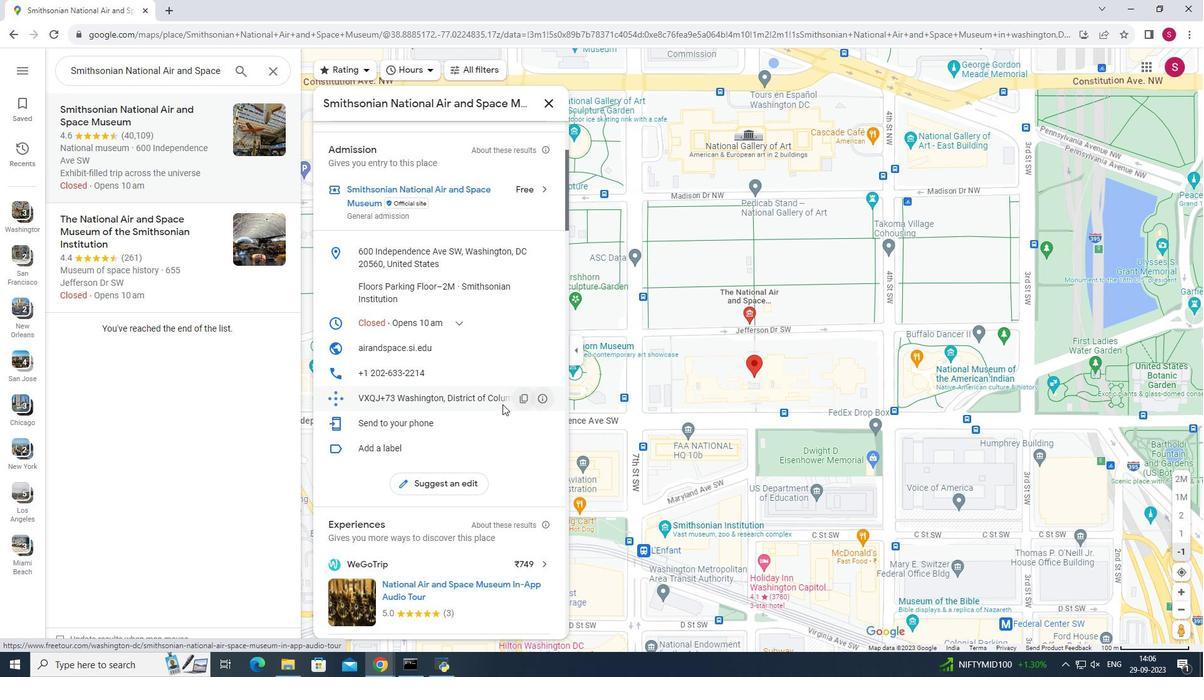 
Action: Mouse scrolled (502, 405) with delta (0, 0)
Screenshot: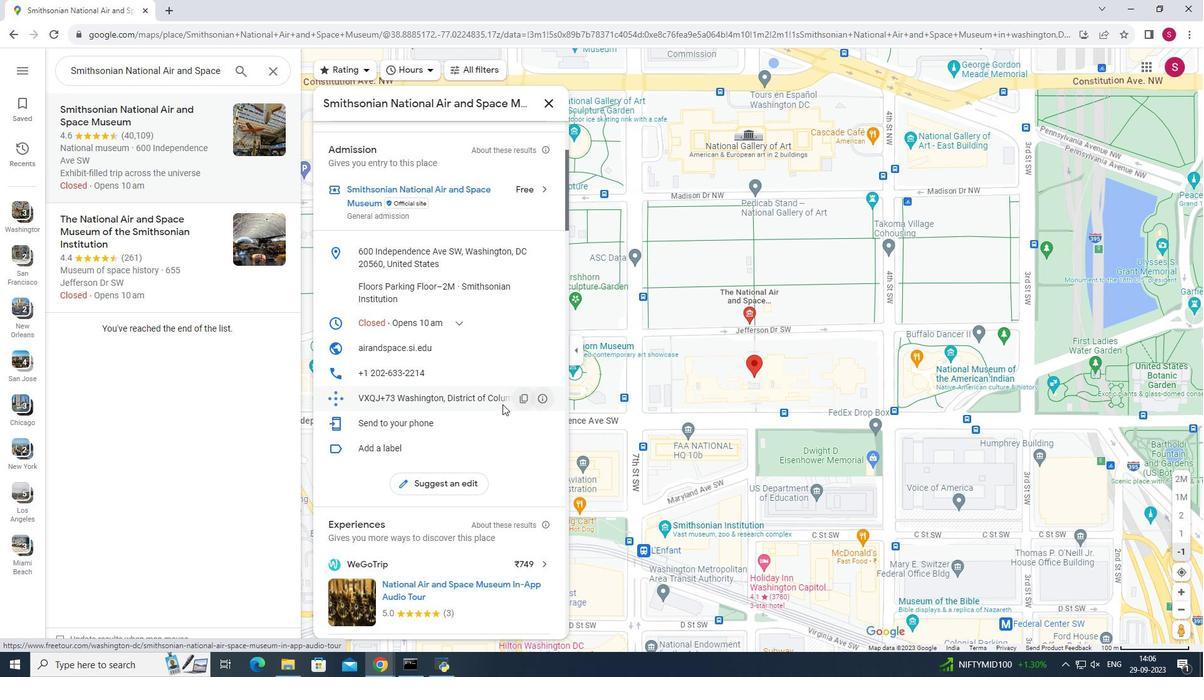 
Action: Mouse scrolled (502, 405) with delta (0, 0)
Screenshot: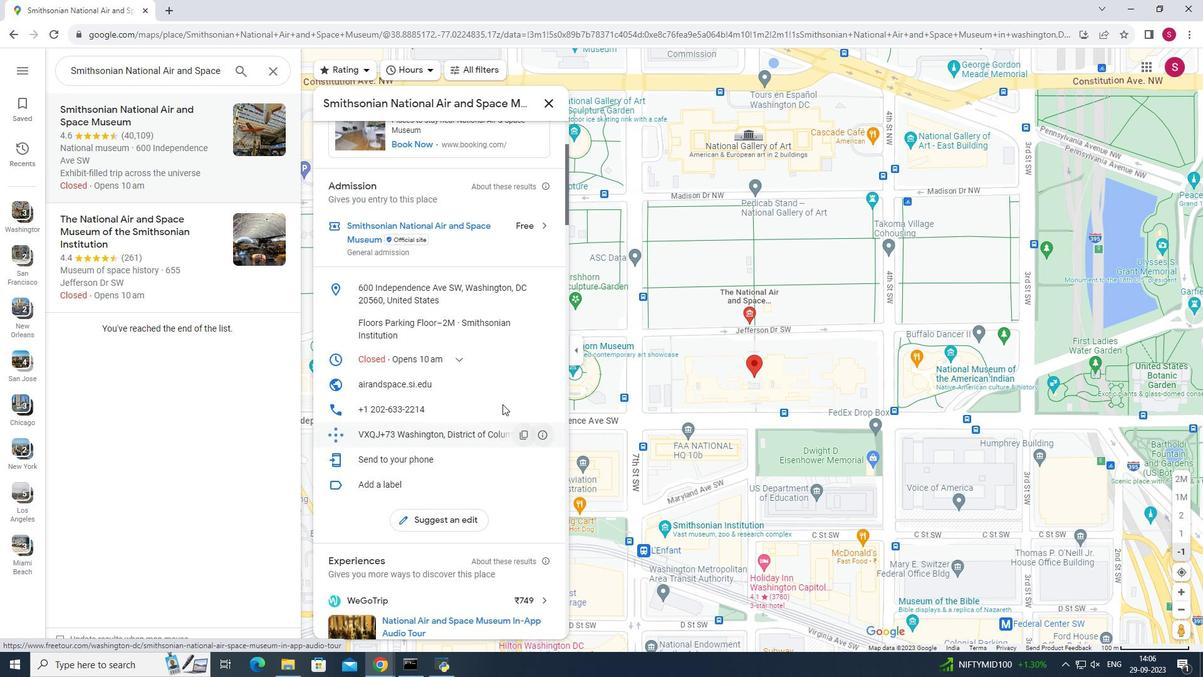 
Action: Mouse scrolled (502, 405) with delta (0, 0)
Screenshot: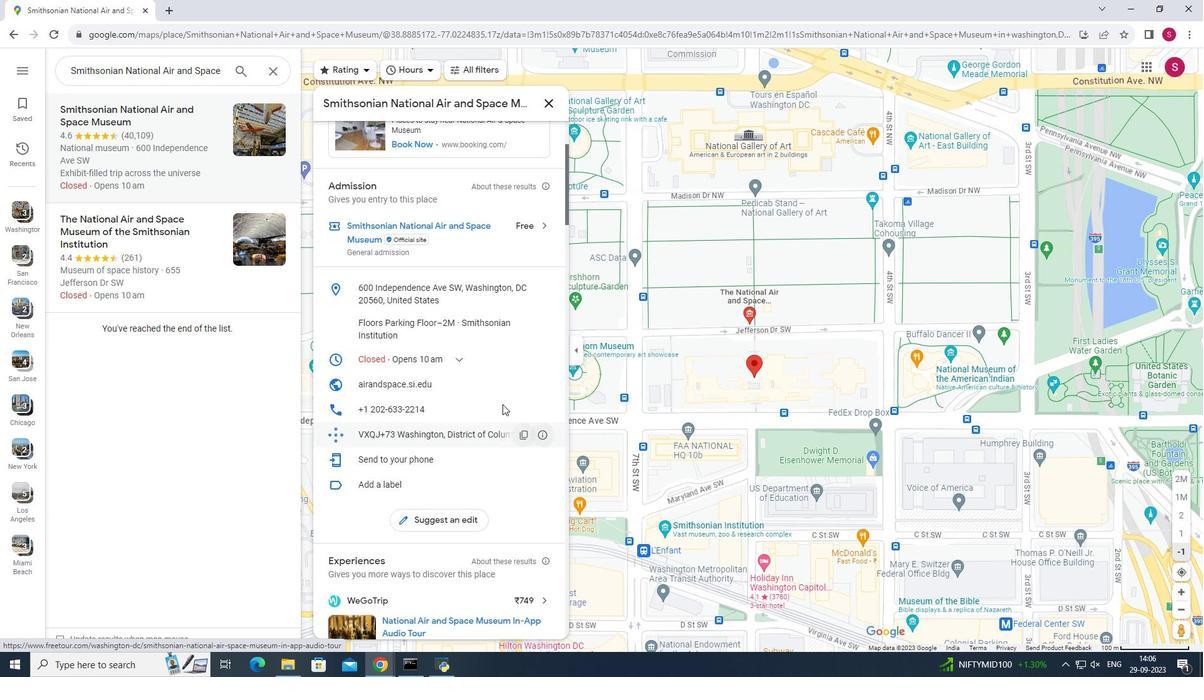 
Action: Mouse scrolled (502, 405) with delta (0, 0)
Screenshot: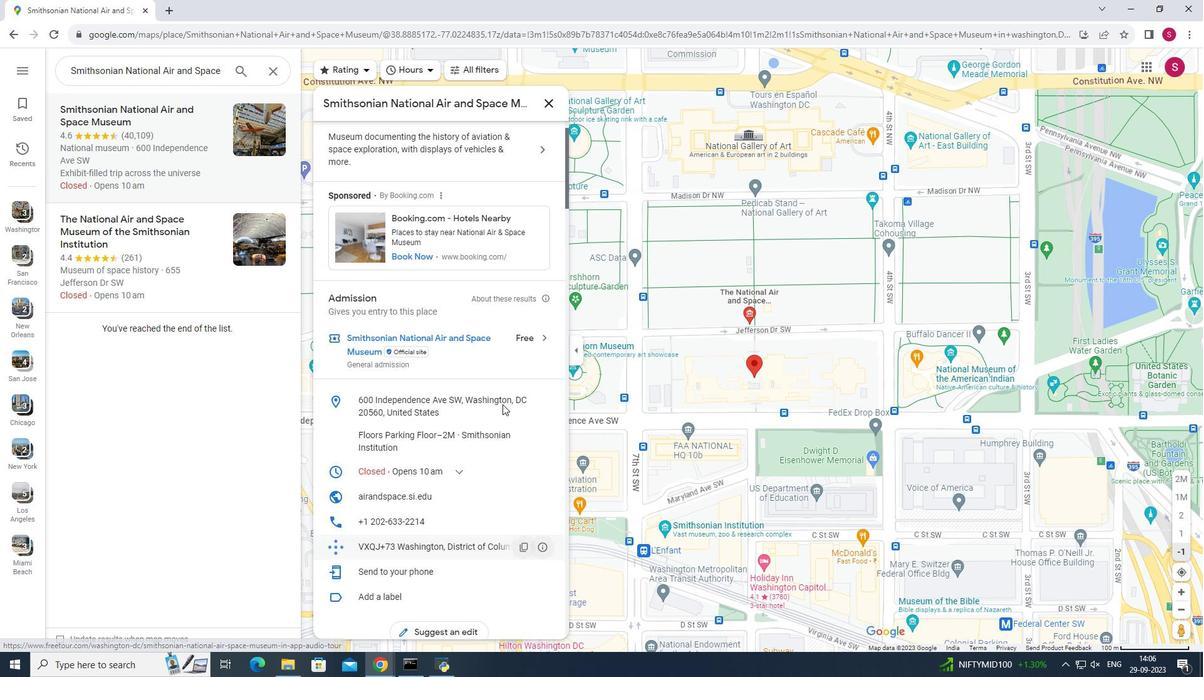 
Action: Mouse scrolled (502, 405) with delta (0, 0)
Screenshot: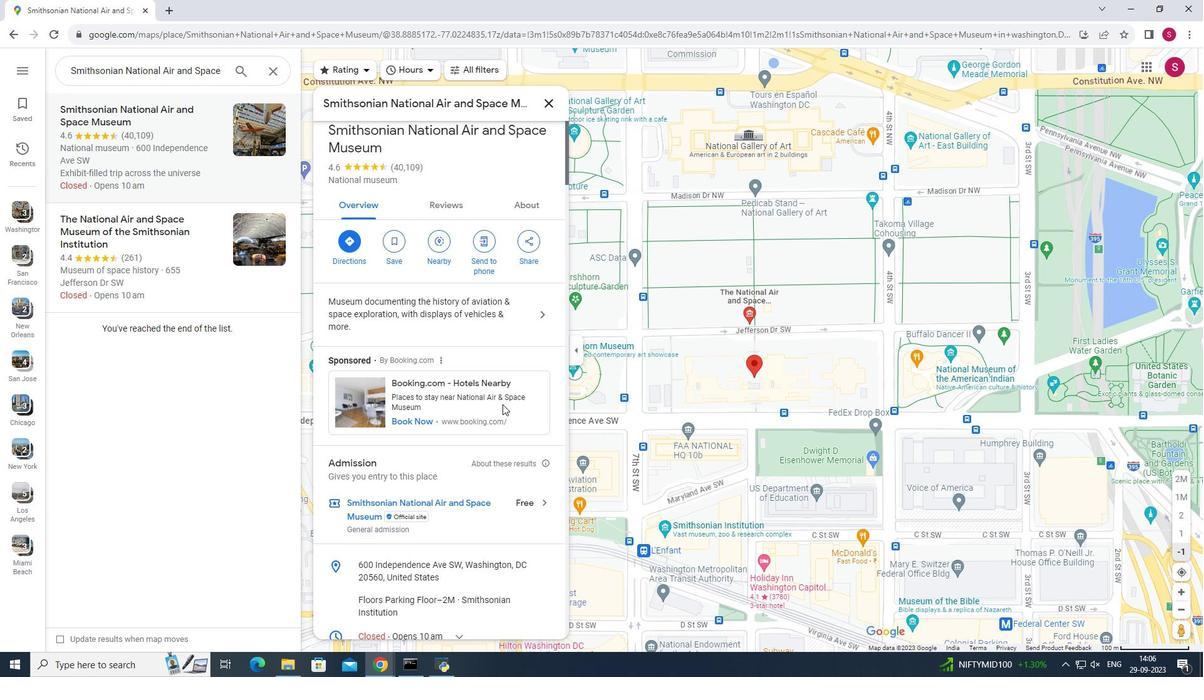 
Action: Mouse scrolled (502, 405) with delta (0, 0)
Screenshot: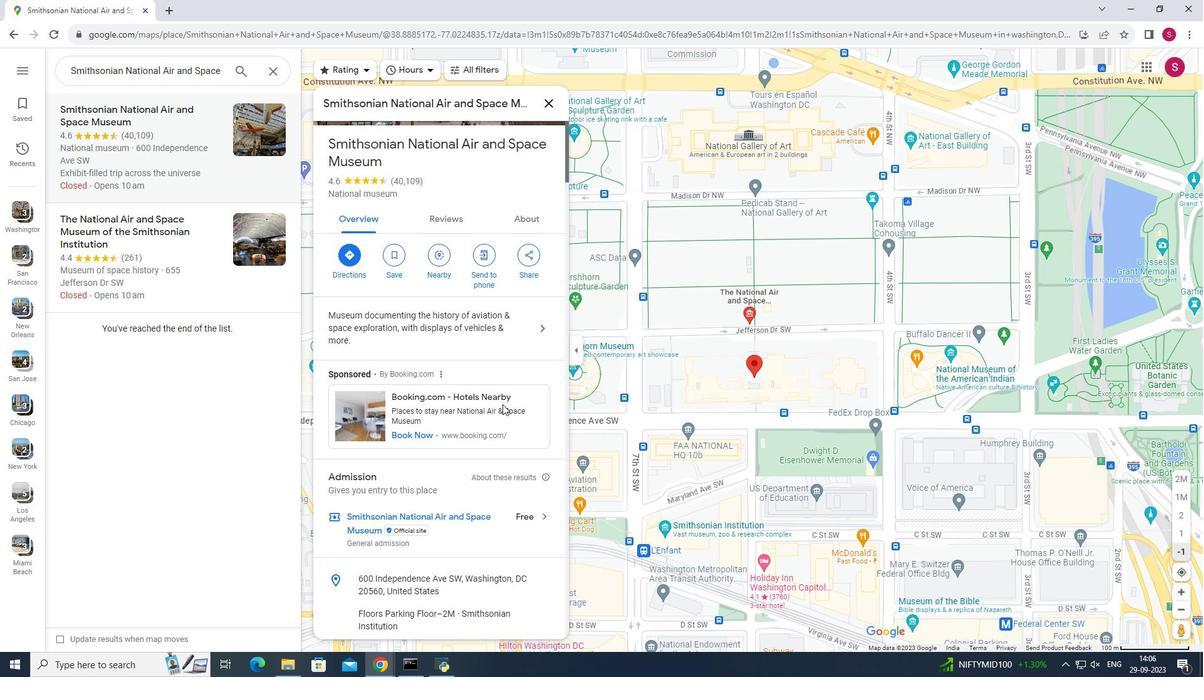 
Action: Mouse scrolled (502, 405) with delta (0, 0)
Screenshot: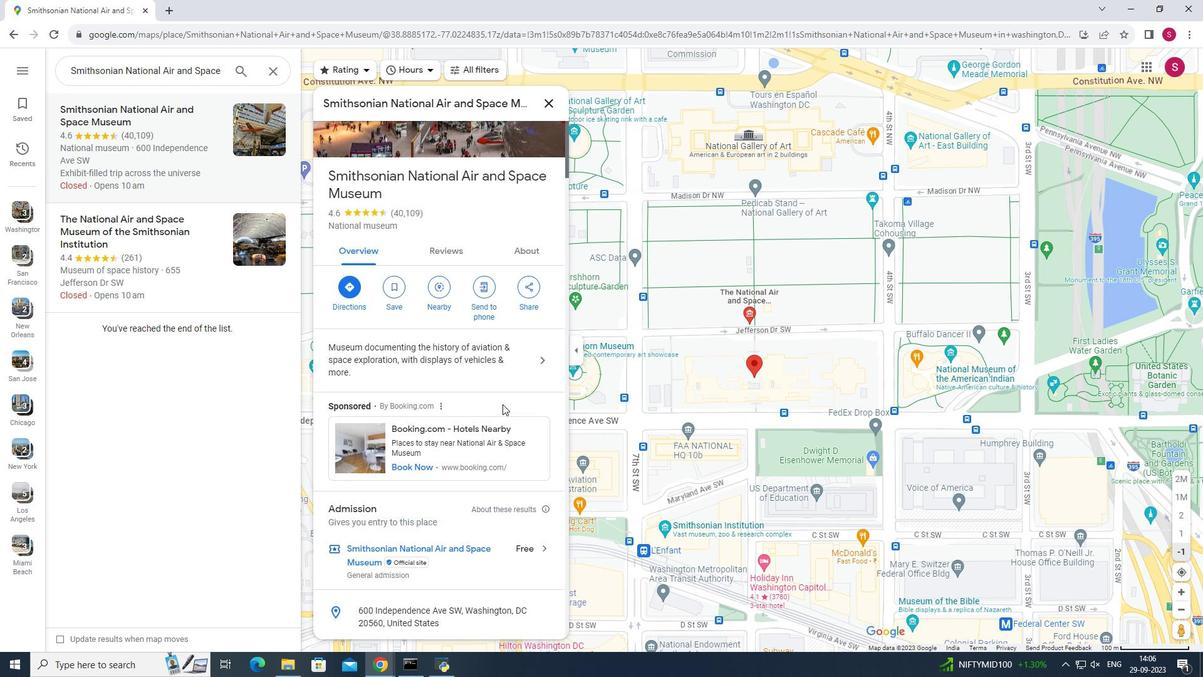 
Action: Mouse moved to (443, 328)
Screenshot: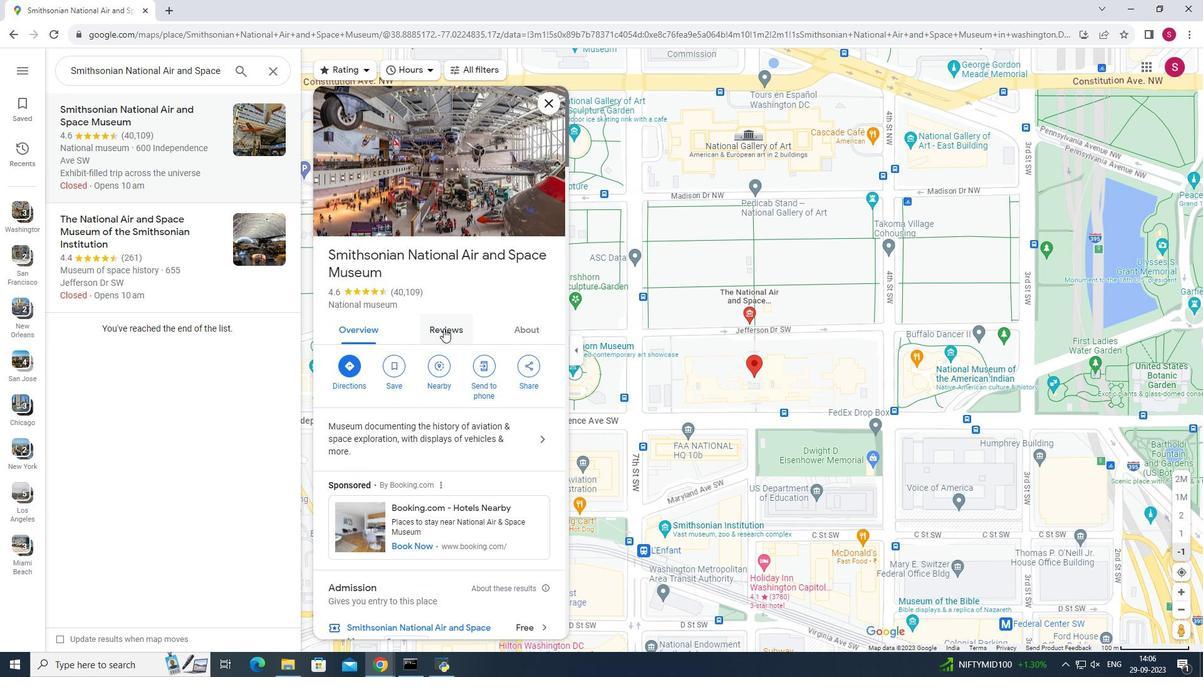 
Action: Mouse pressed left at (443, 328)
Screenshot: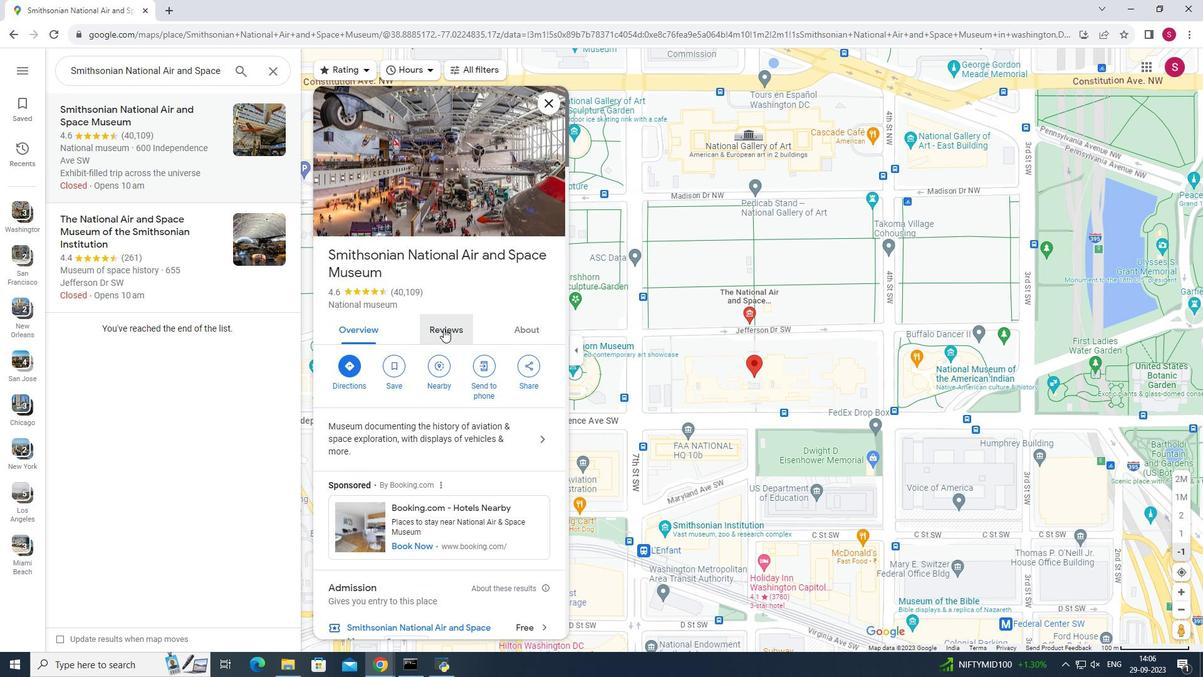 
Action: Mouse moved to (529, 135)
Screenshot: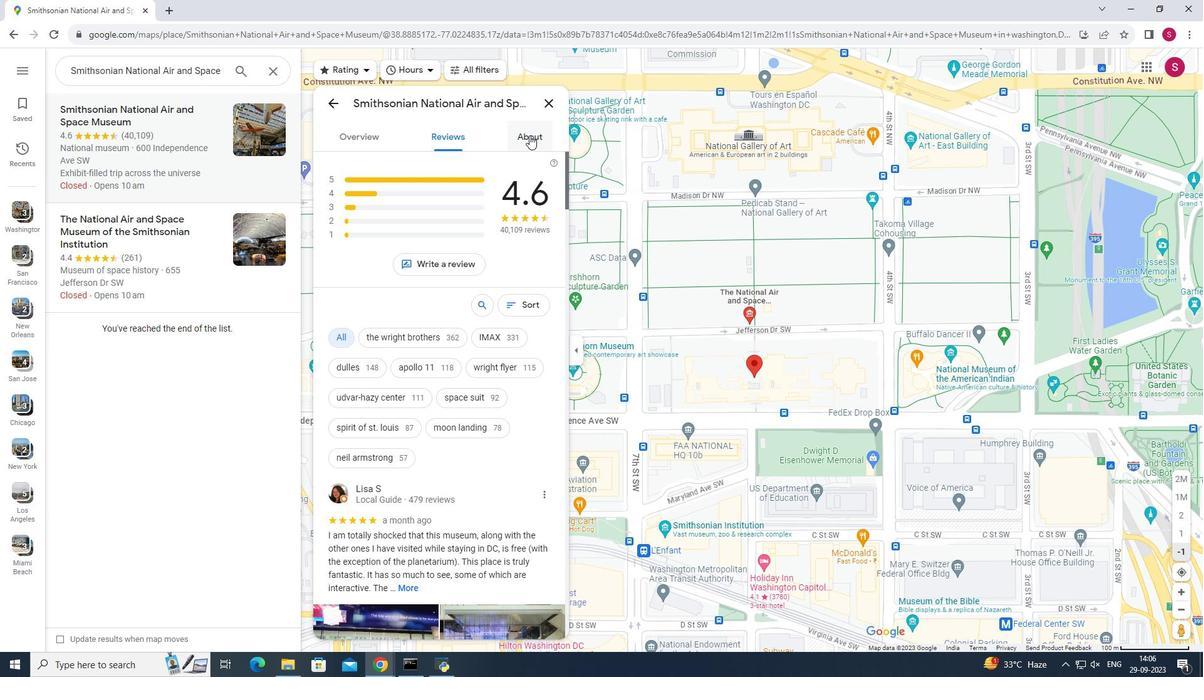 
Action: Mouse pressed left at (529, 135)
Screenshot: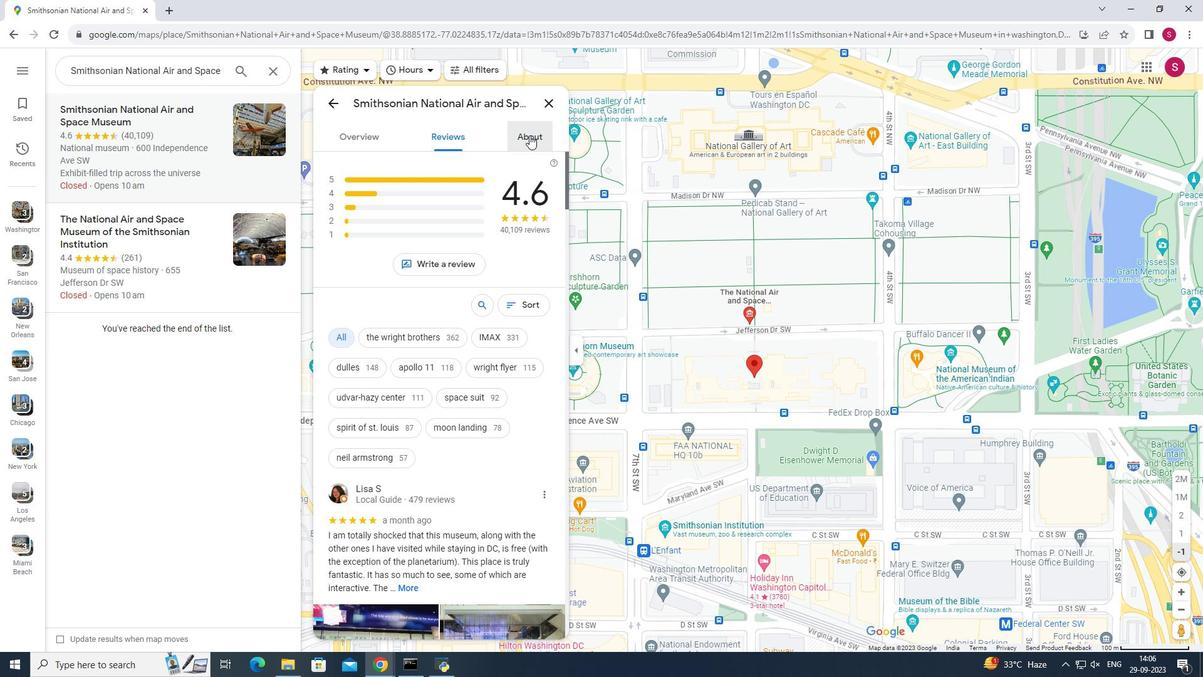 
Action: Mouse moved to (450, 453)
Screenshot: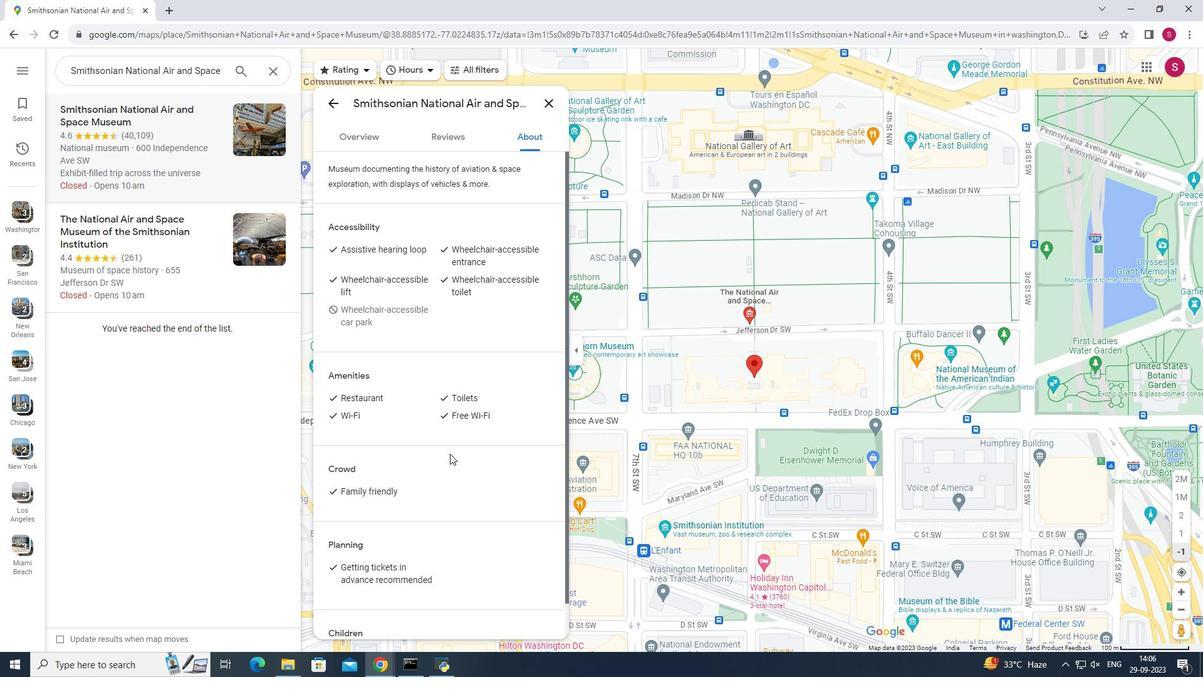 
Action: Mouse scrolled (450, 453) with delta (0, 0)
Screenshot: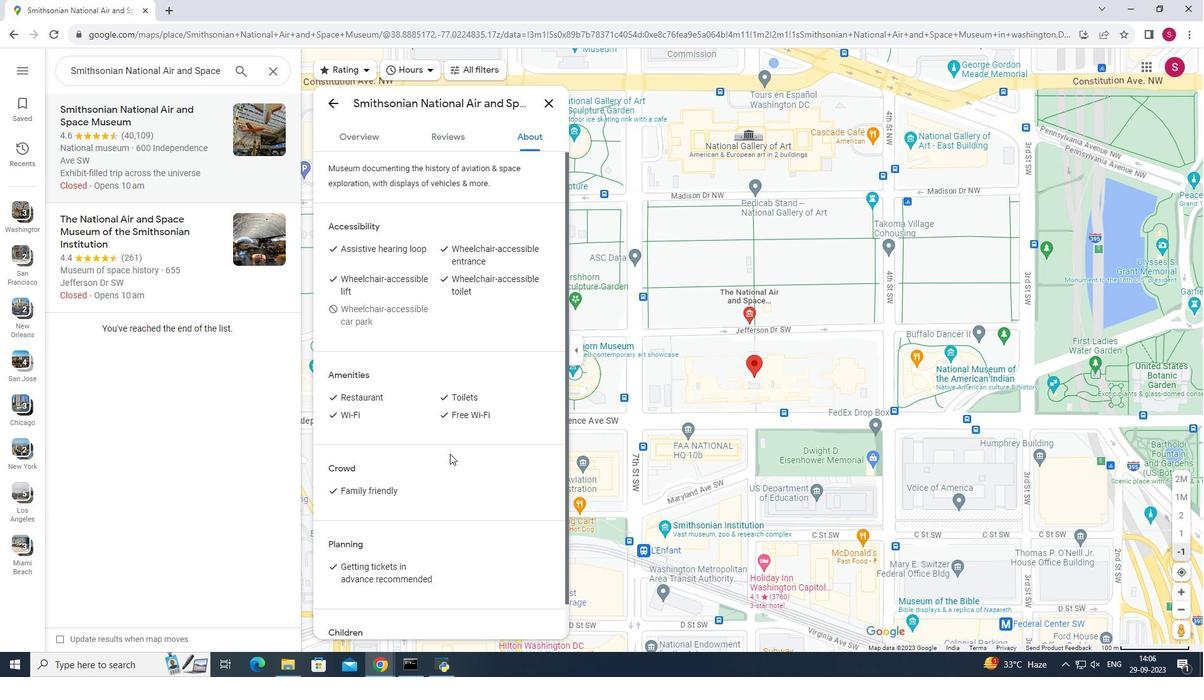 
Action: Mouse scrolled (450, 453) with delta (0, 0)
Screenshot: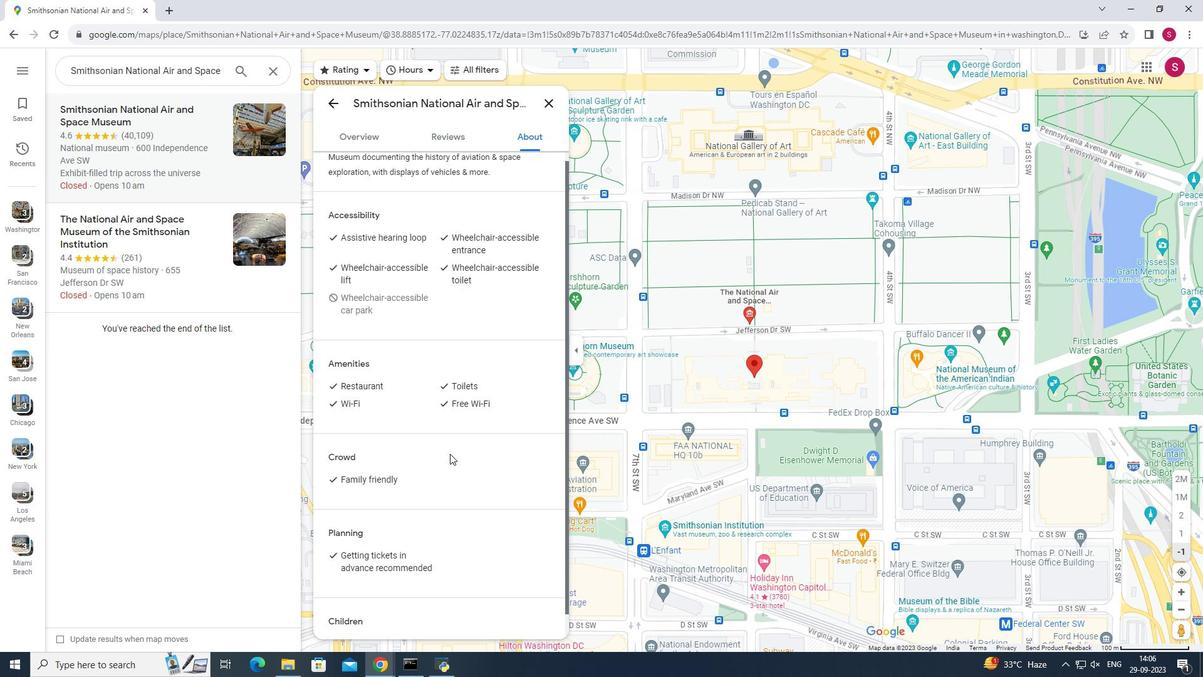 
Action: Mouse scrolled (450, 453) with delta (0, 0)
Screenshot: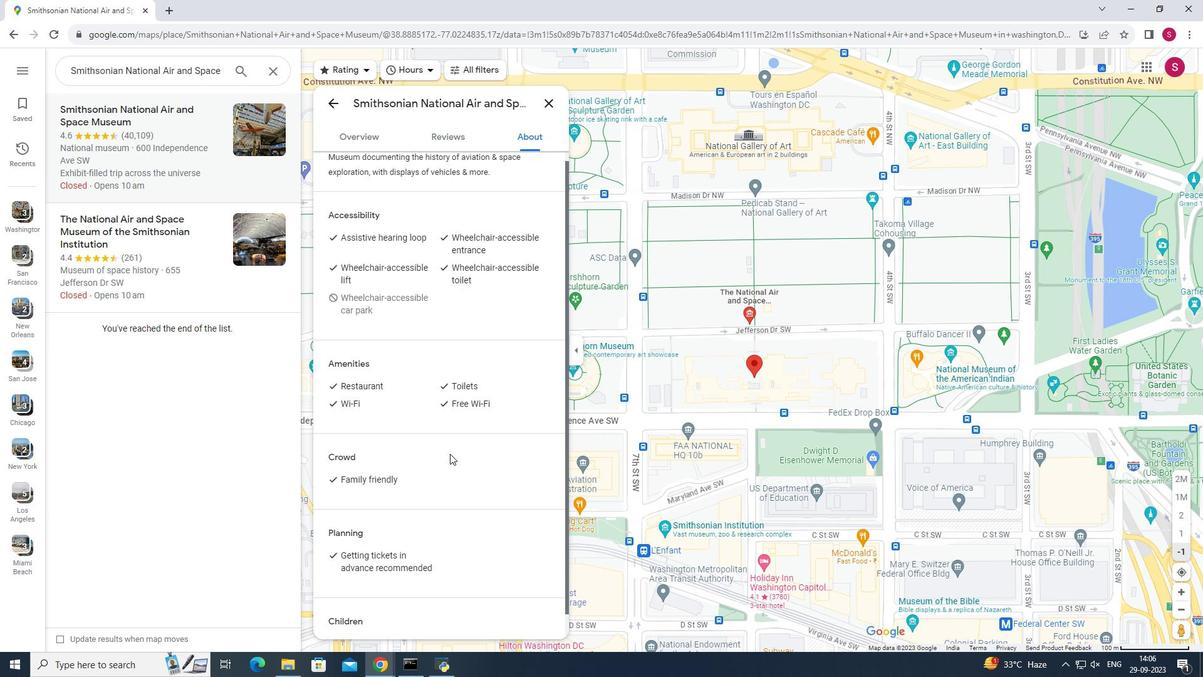 
Action: Mouse scrolled (450, 453) with delta (0, 0)
Screenshot: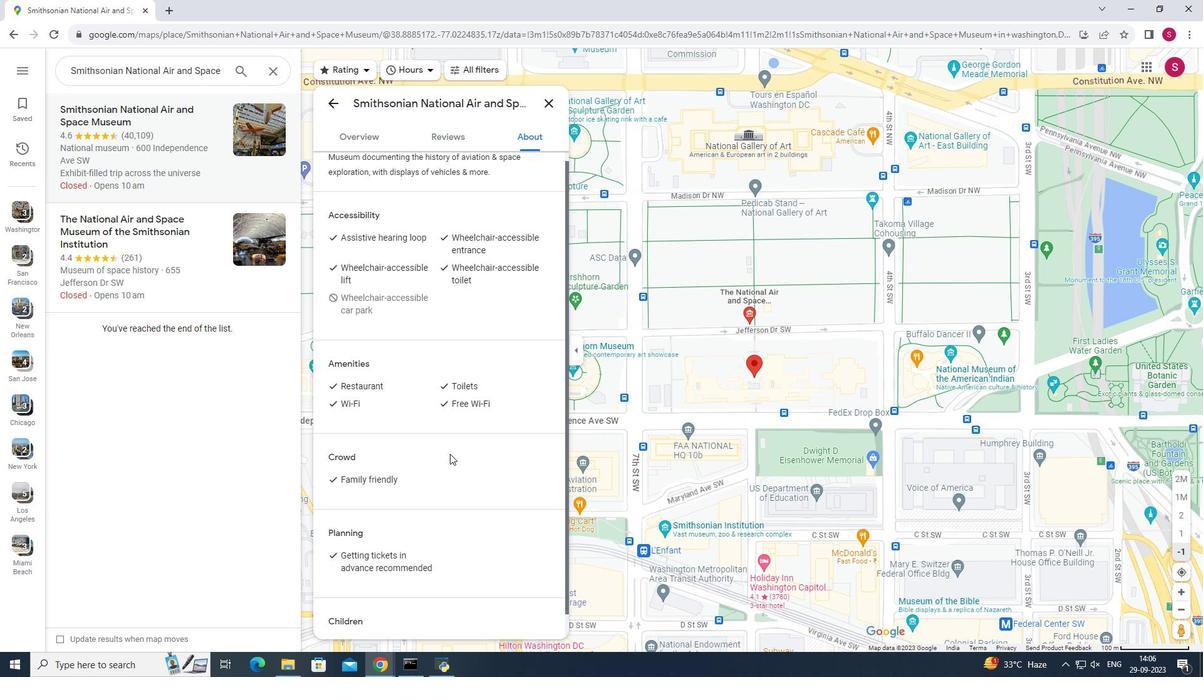 
Action: Mouse scrolled (450, 454) with delta (0, 0)
Screenshot: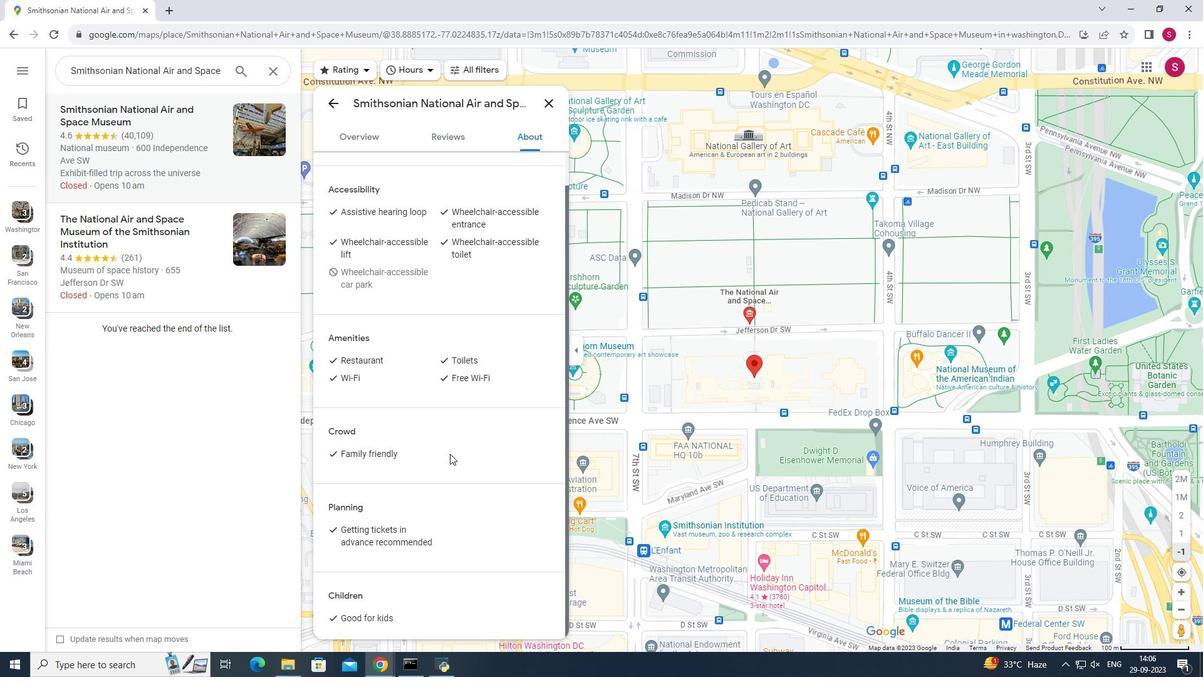 
Action: Mouse scrolled (450, 454) with delta (0, 0)
Screenshot: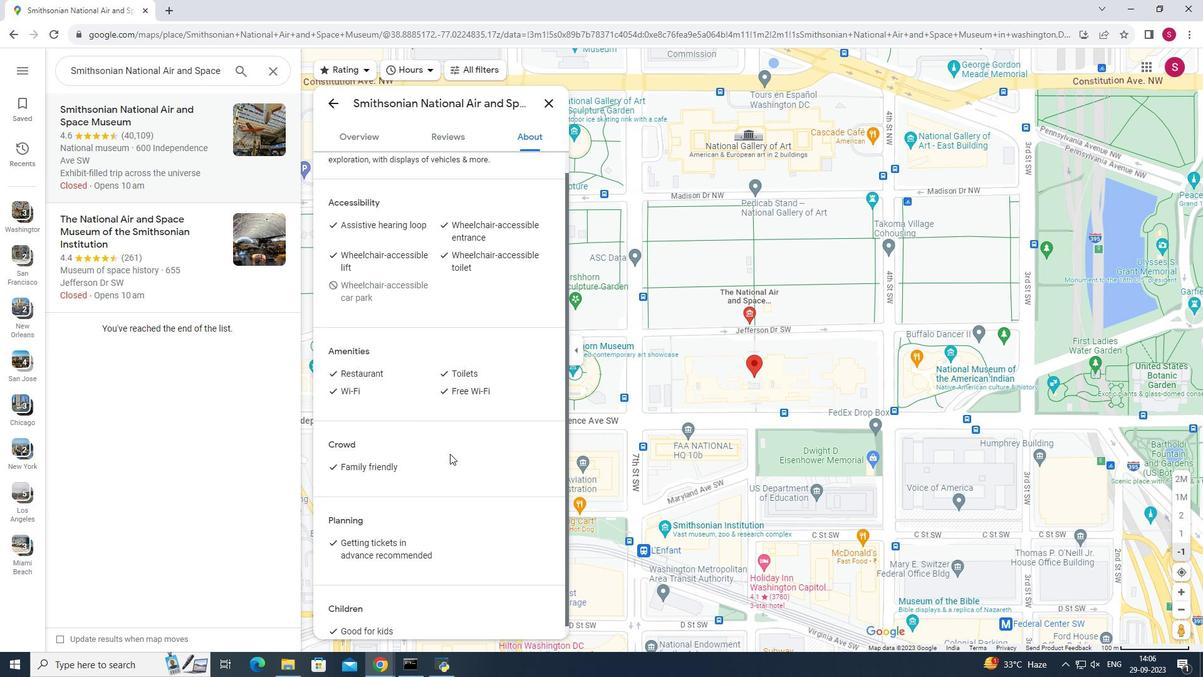 
Action: Mouse scrolled (450, 454) with delta (0, 0)
Screenshot: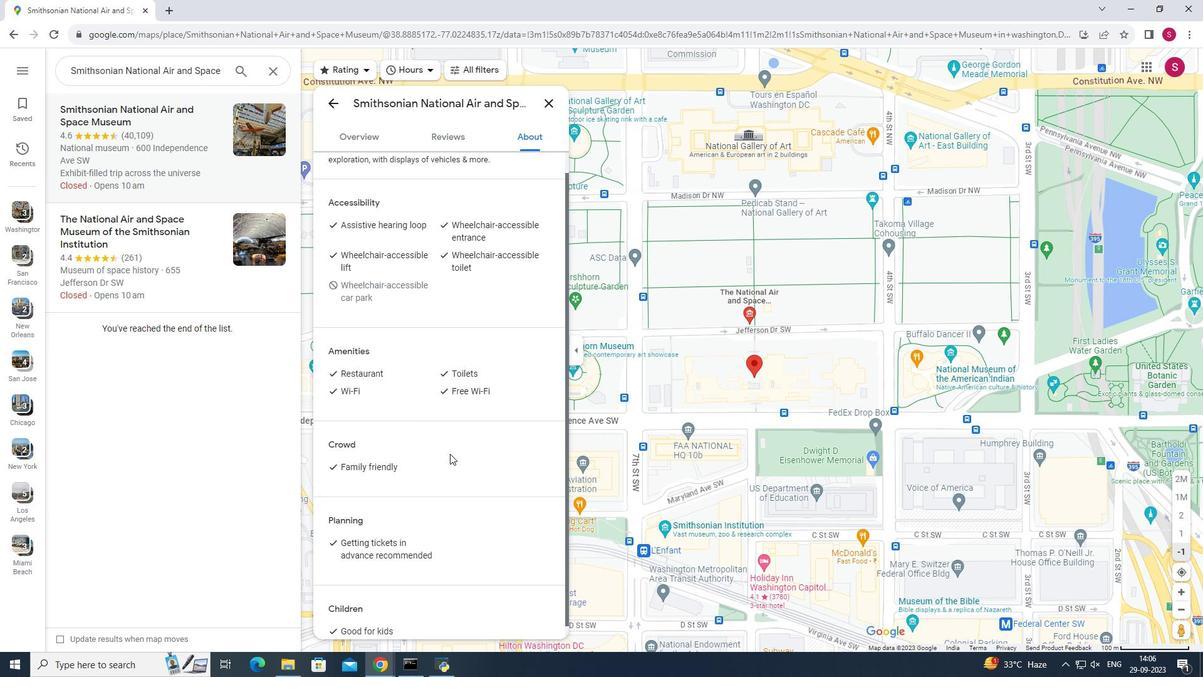 
Action: Mouse scrolled (450, 454) with delta (0, 0)
Screenshot: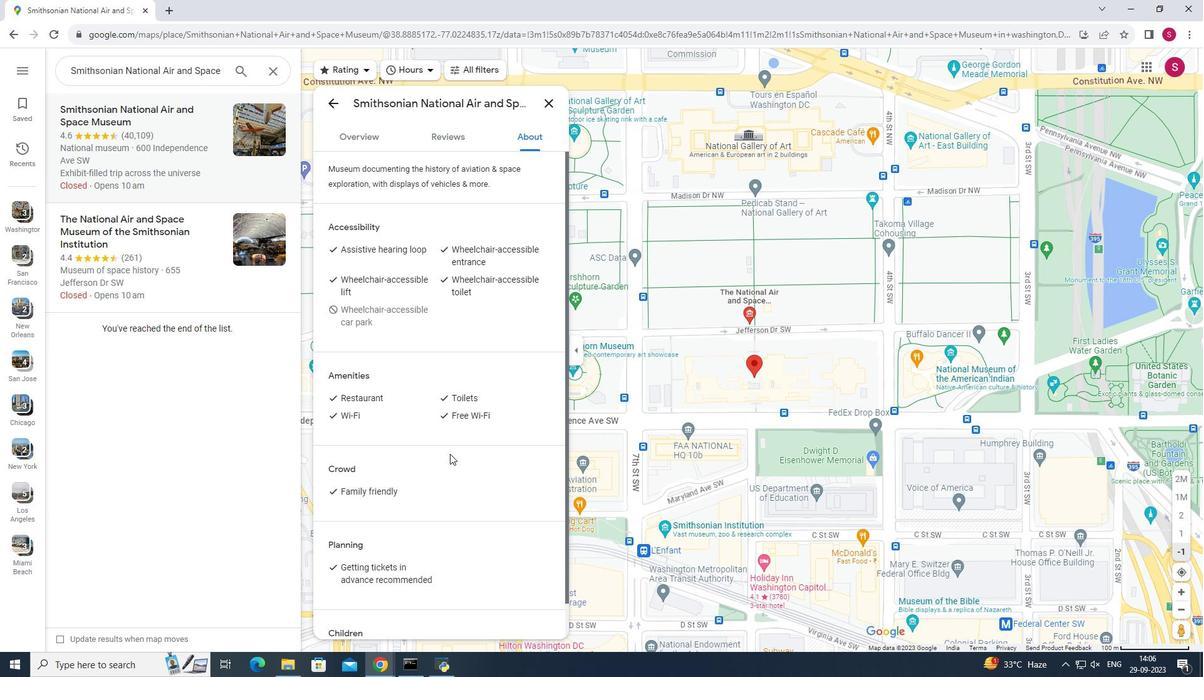 
Action: Mouse scrolled (450, 454) with delta (0, 0)
Screenshot: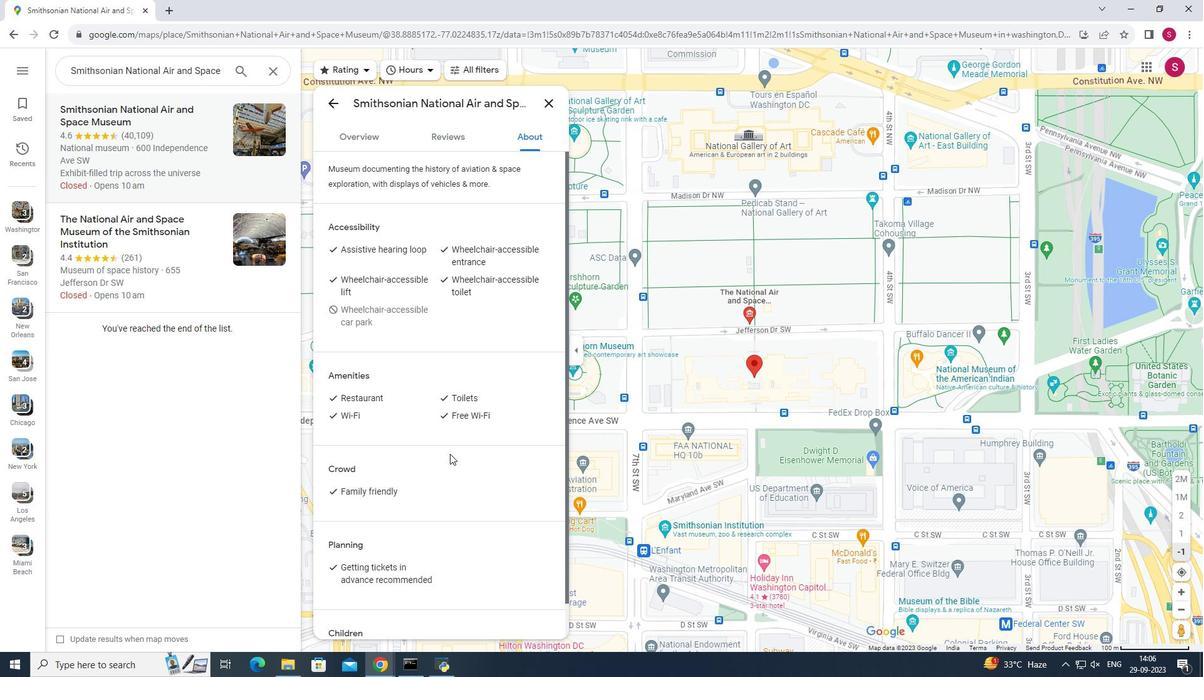 
Action: Mouse scrolled (450, 454) with delta (0, 0)
Screenshot: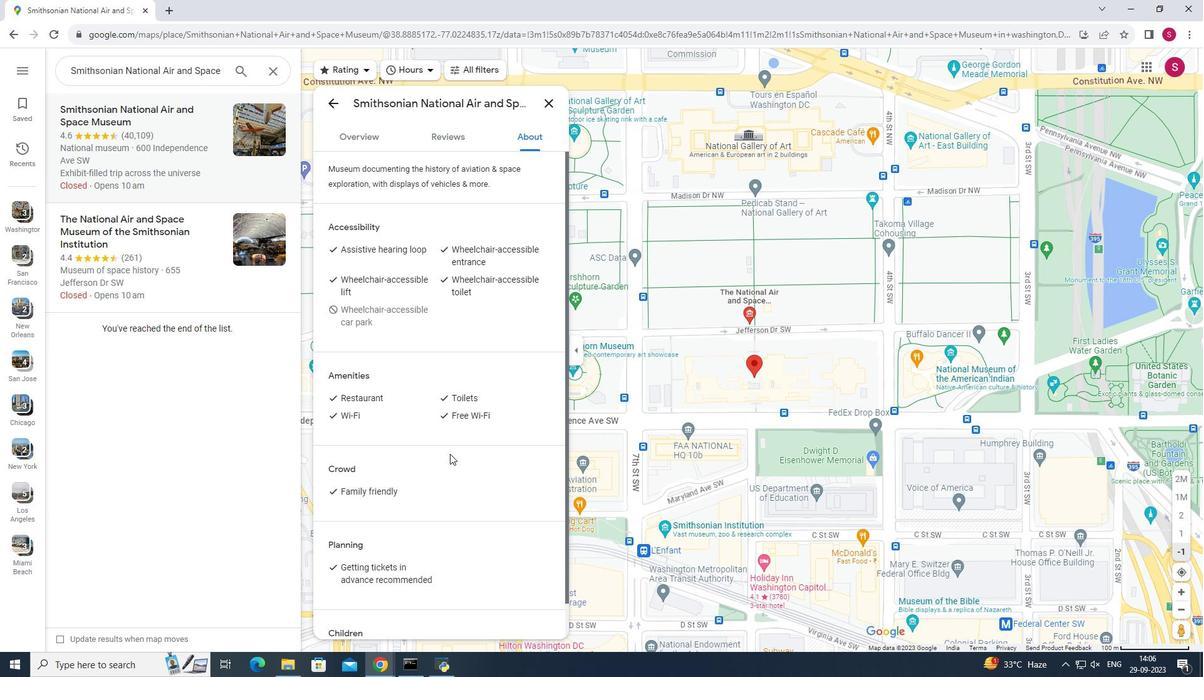 
Action: Mouse scrolled (450, 454) with delta (0, 0)
Screenshot: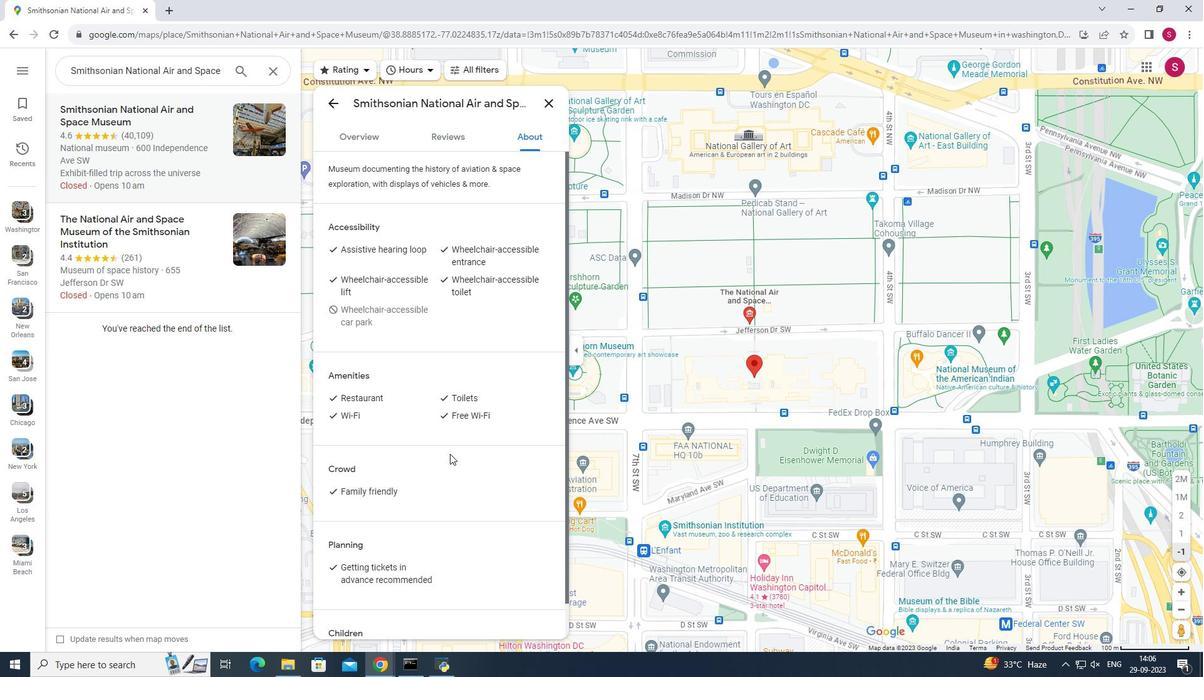 
Action: Mouse moved to (359, 136)
Screenshot: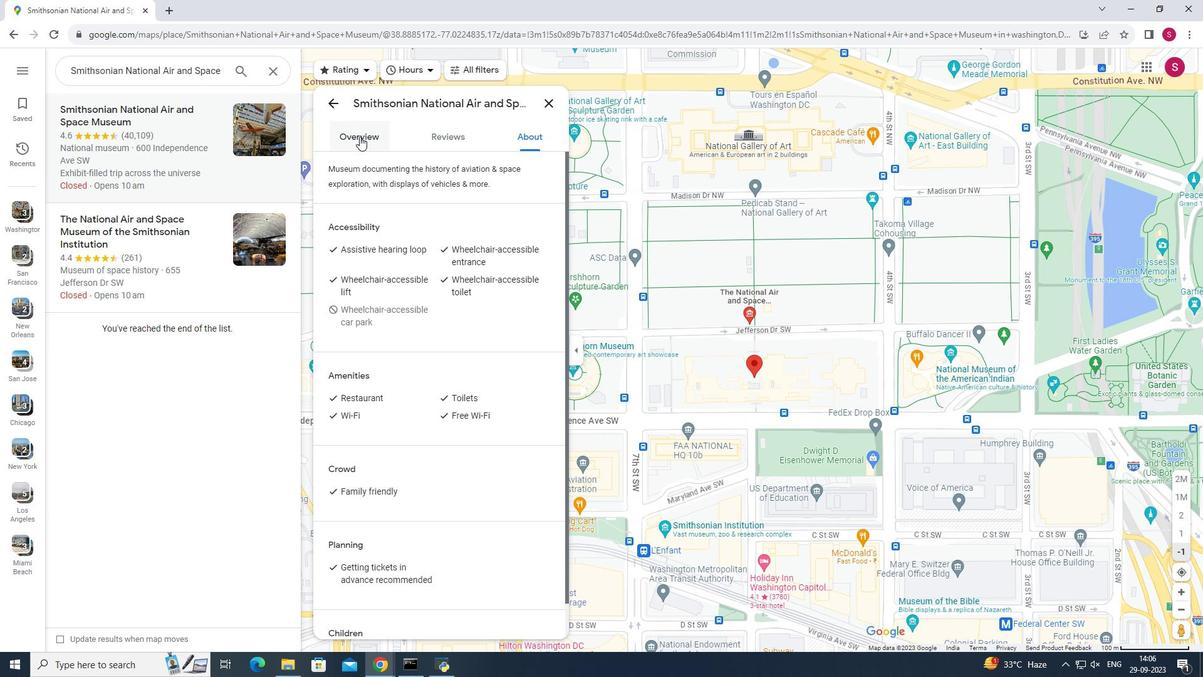 
Action: Mouse pressed left at (359, 136)
Screenshot: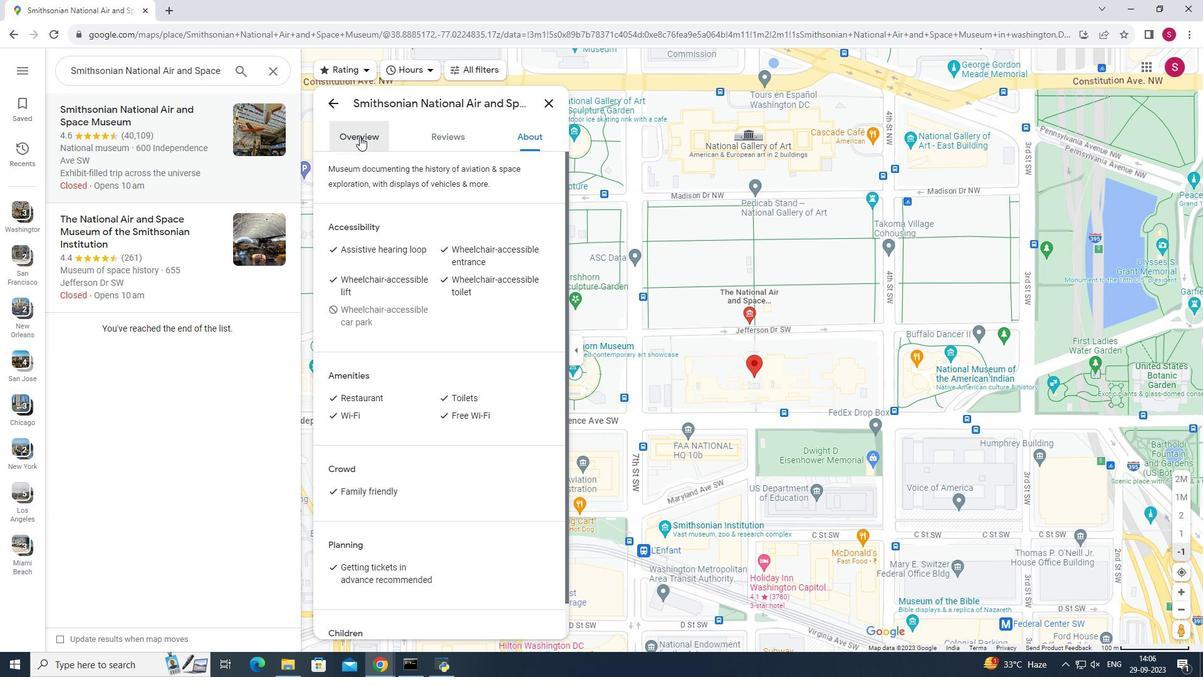 
Action: Mouse moved to (377, 215)
Screenshot: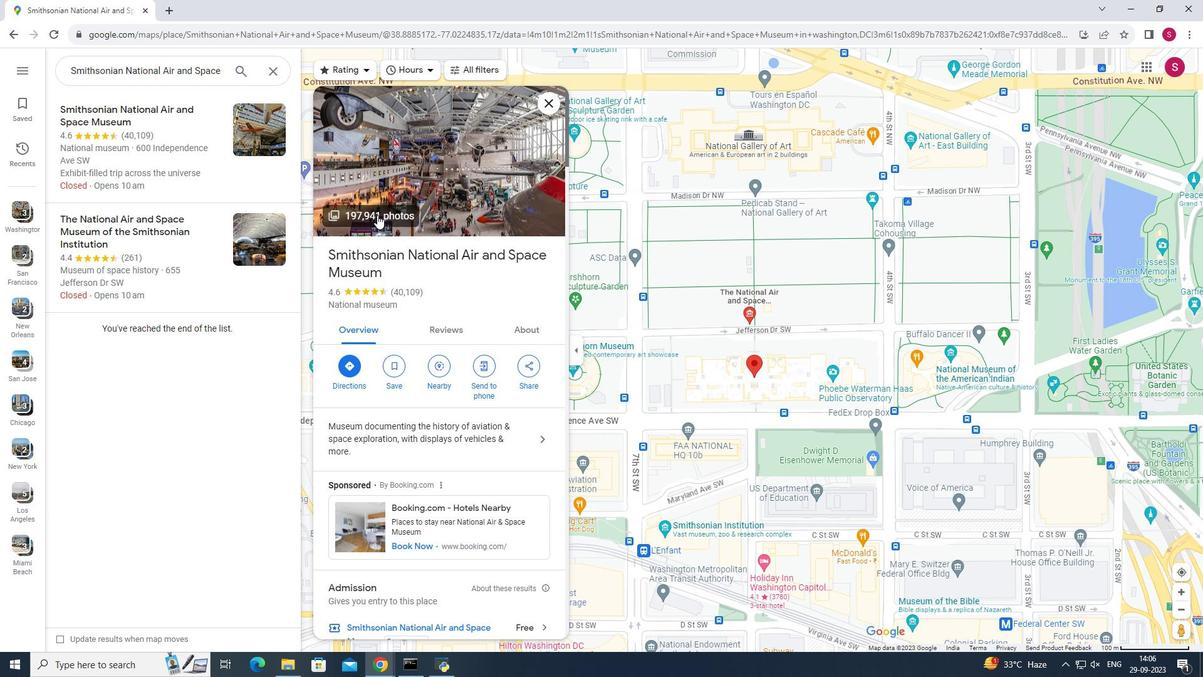
Action: Mouse pressed left at (377, 215)
Screenshot: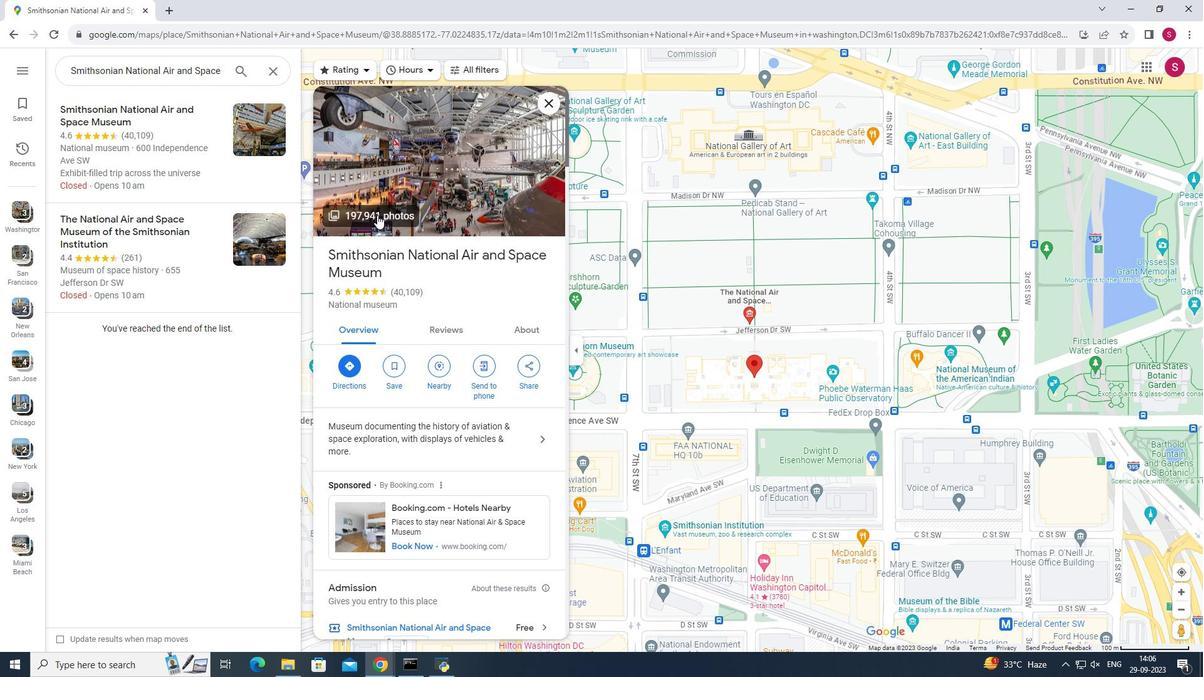 
Action: Mouse moved to (769, 556)
Screenshot: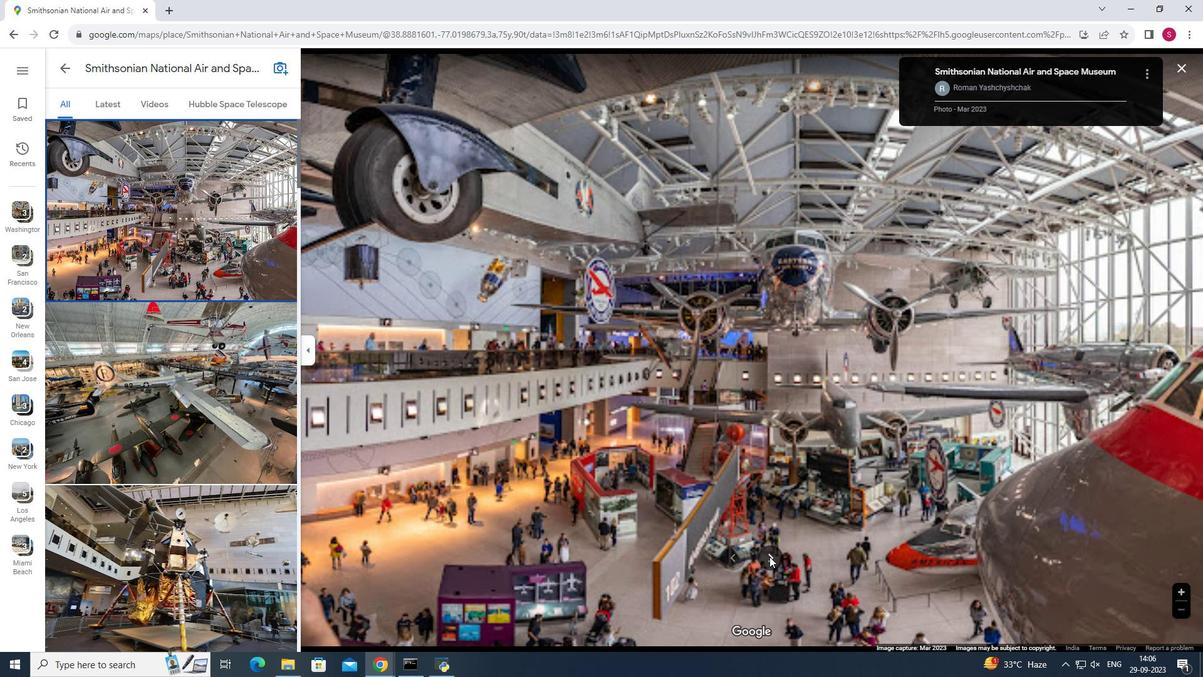 
Action: Mouse pressed left at (769, 556)
Screenshot: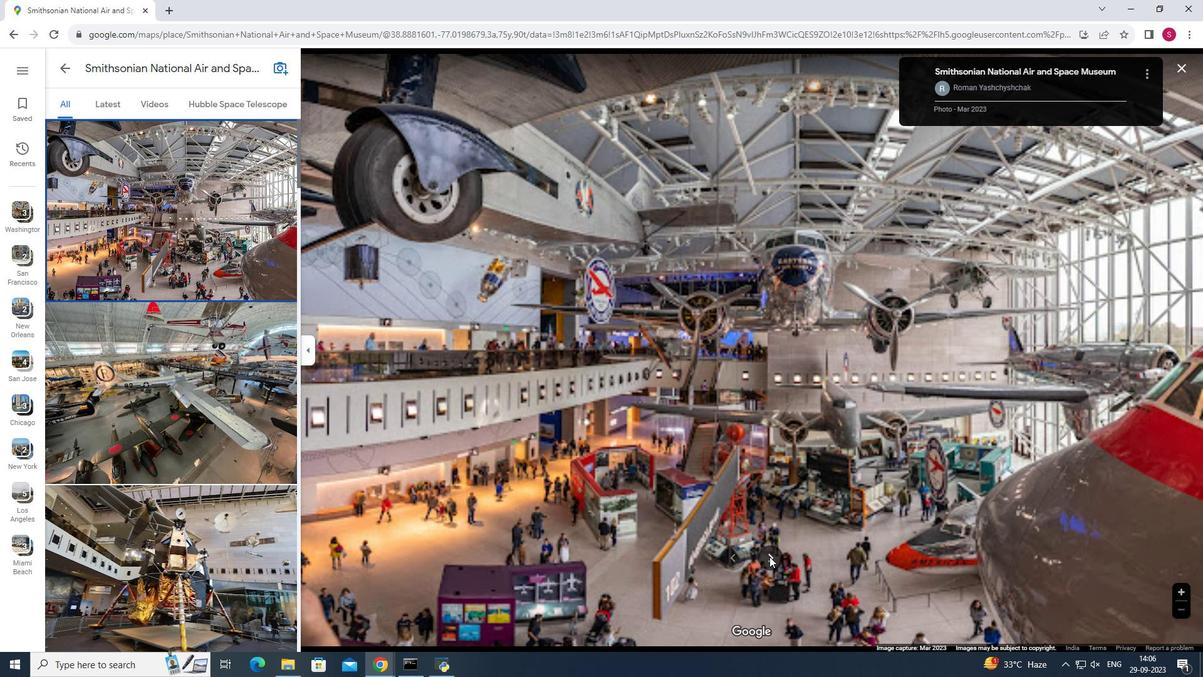 
Action: Mouse moved to (769, 556)
Screenshot: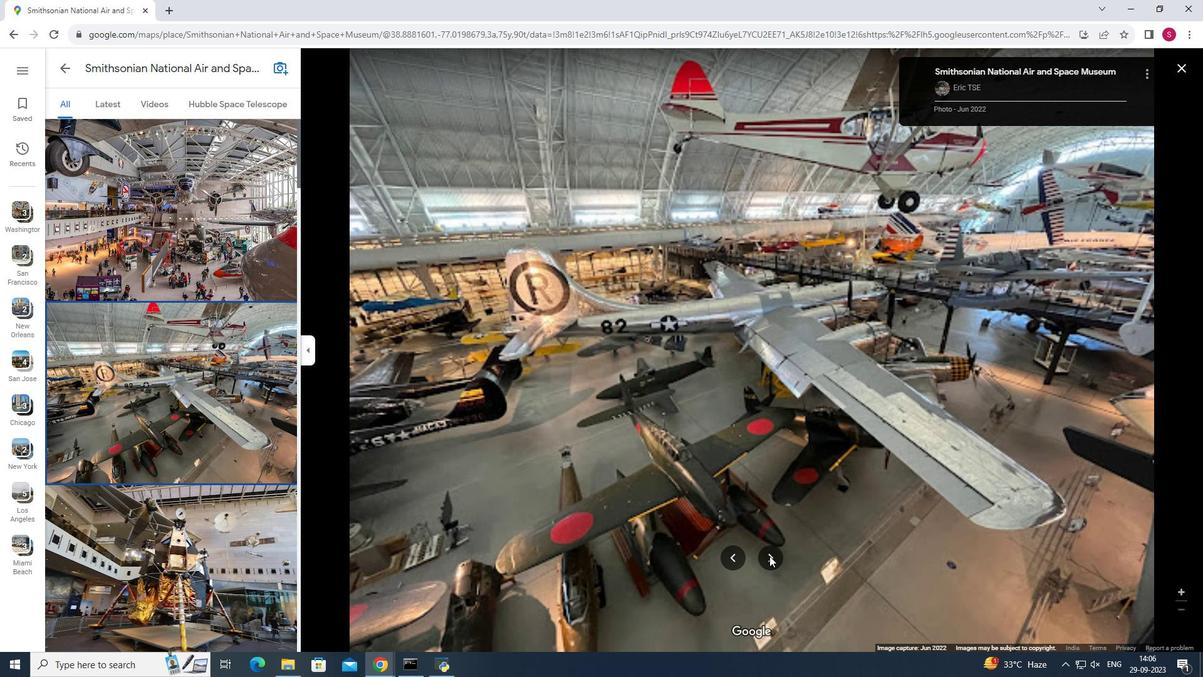 
Action: Mouse pressed left at (769, 556)
Screenshot: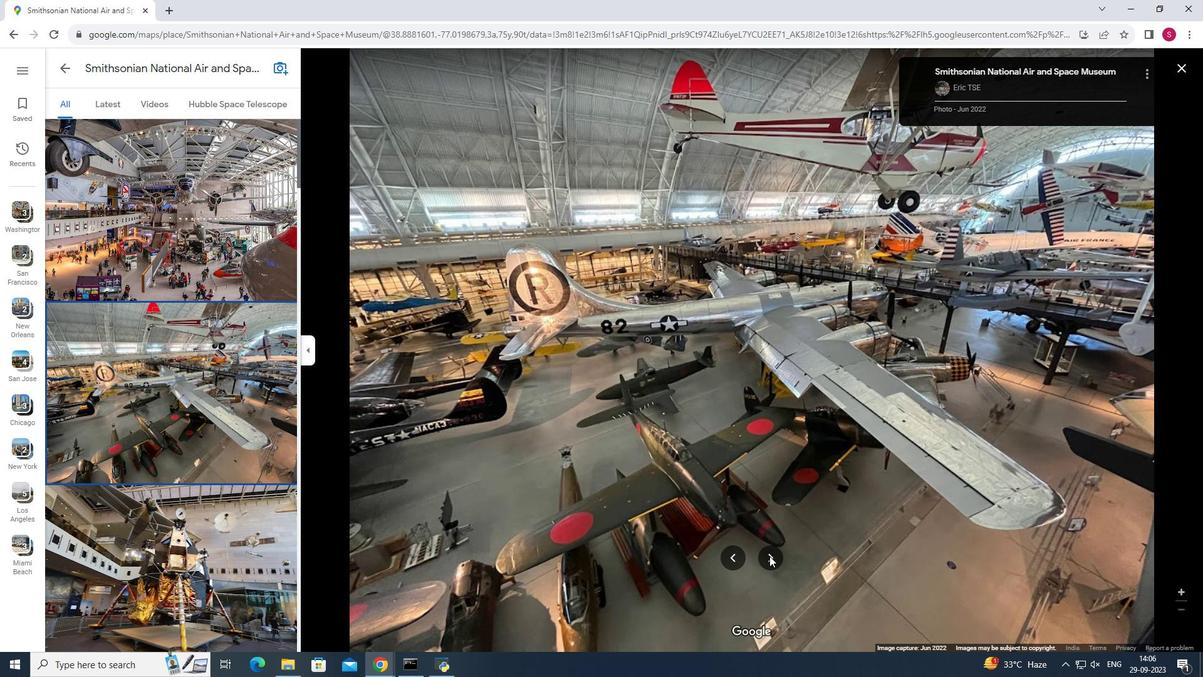
Action: Mouse moved to (770, 556)
Screenshot: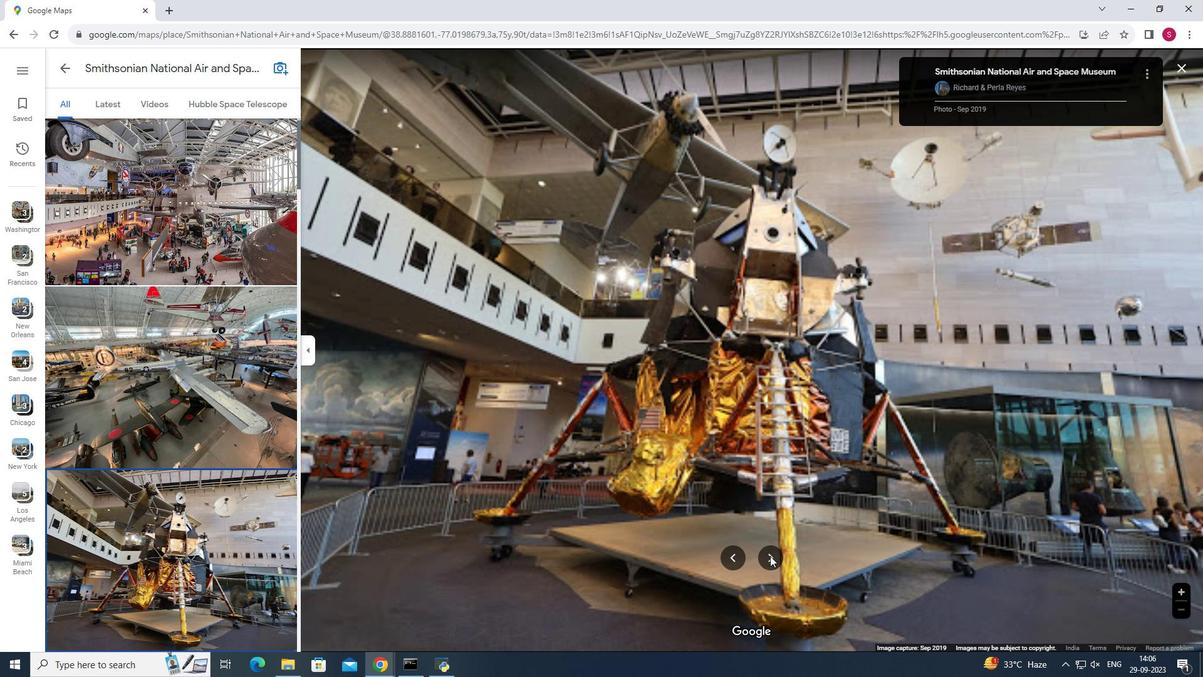 
Action: Mouse pressed left at (770, 556)
Screenshot: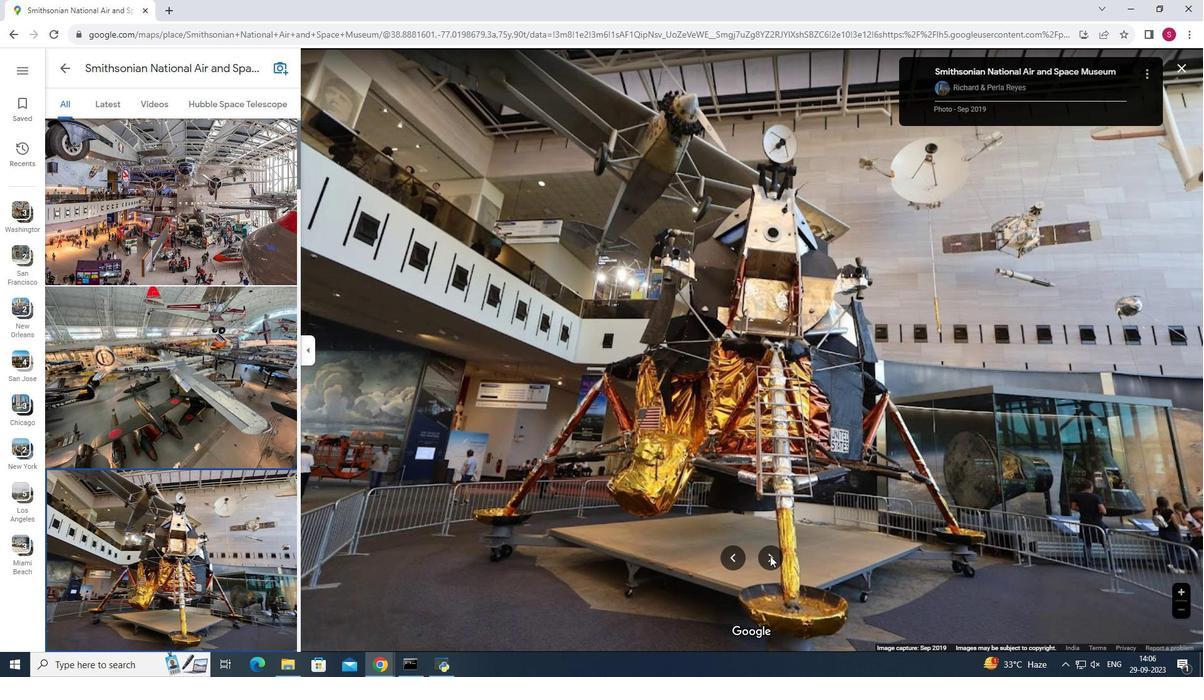 
Action: Mouse moved to (770, 556)
Screenshot: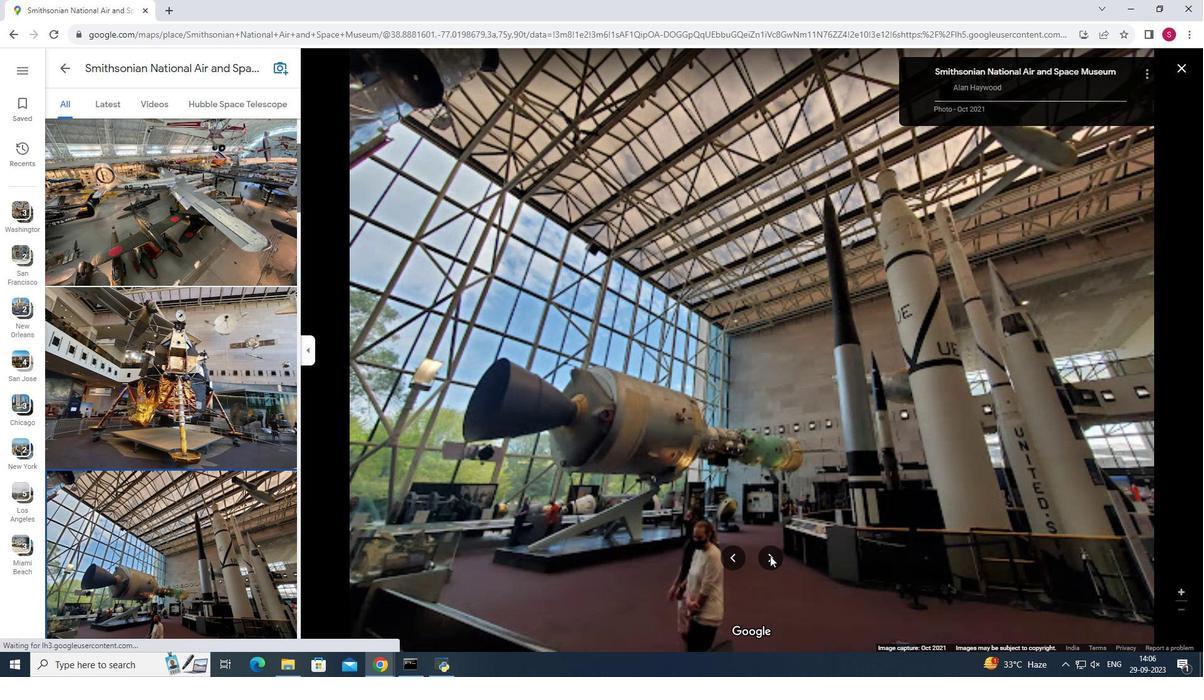 
Action: Mouse pressed left at (770, 556)
Screenshot: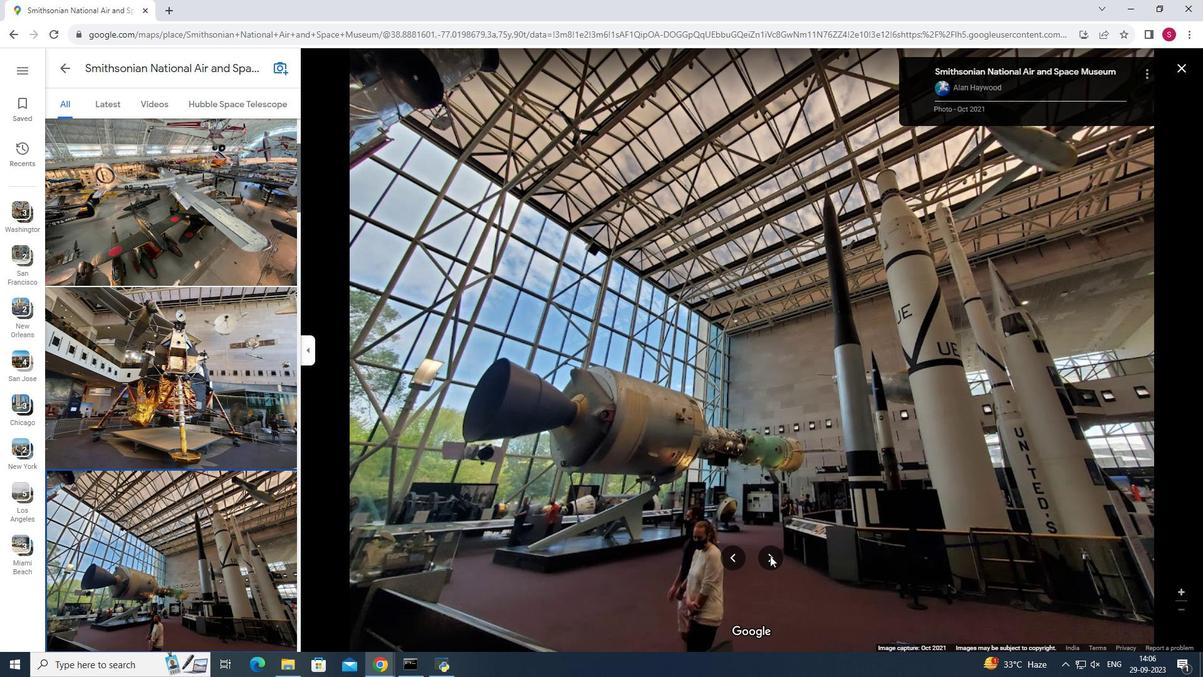 
Action: Mouse moved to (771, 556)
Screenshot: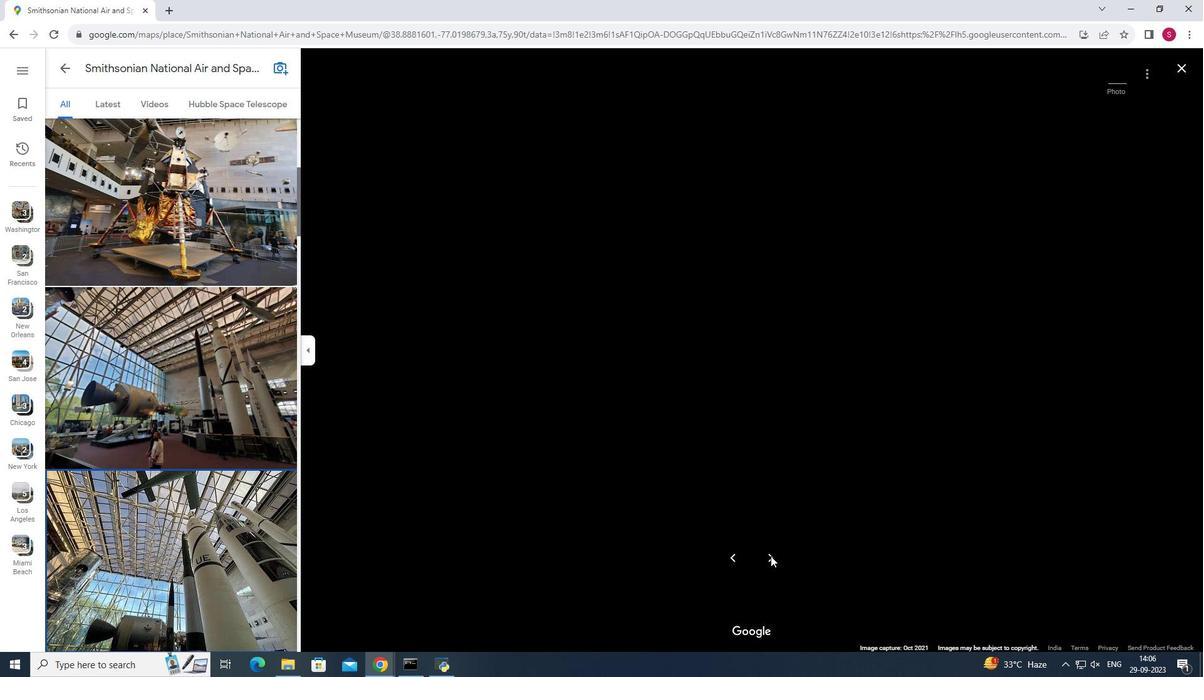 
Action: Mouse pressed left at (771, 556)
Screenshot: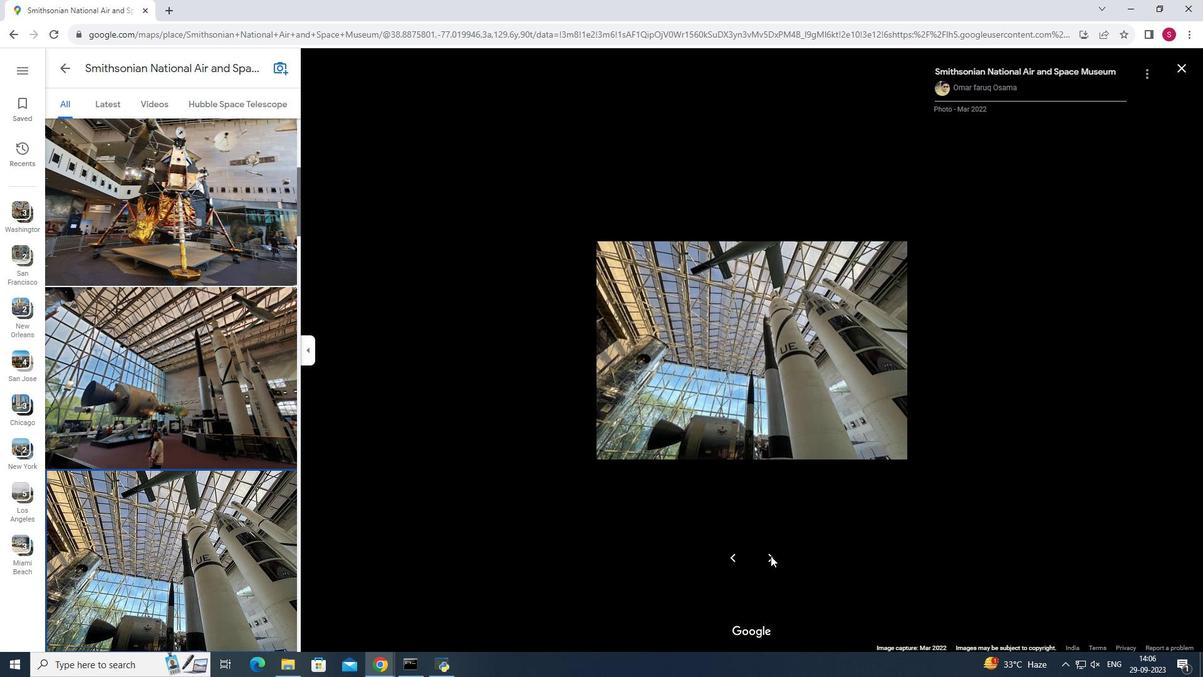 
Action: Mouse moved to (1181, 65)
Screenshot: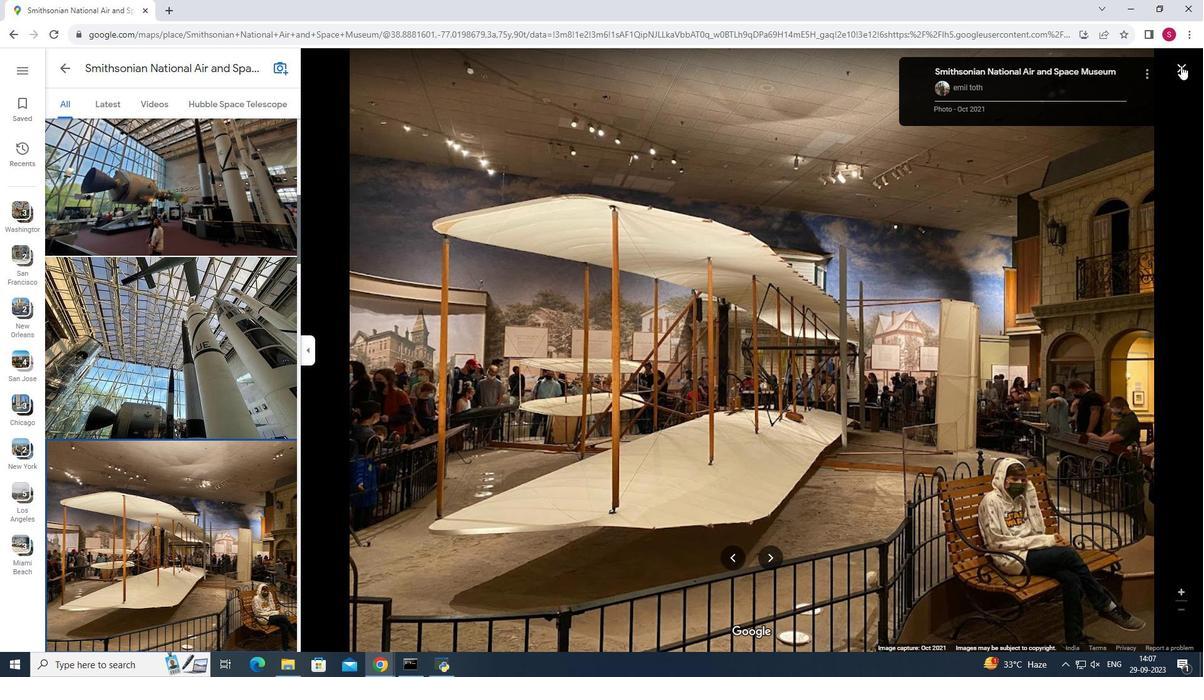 
Action: Mouse pressed left at (1181, 65)
Screenshot: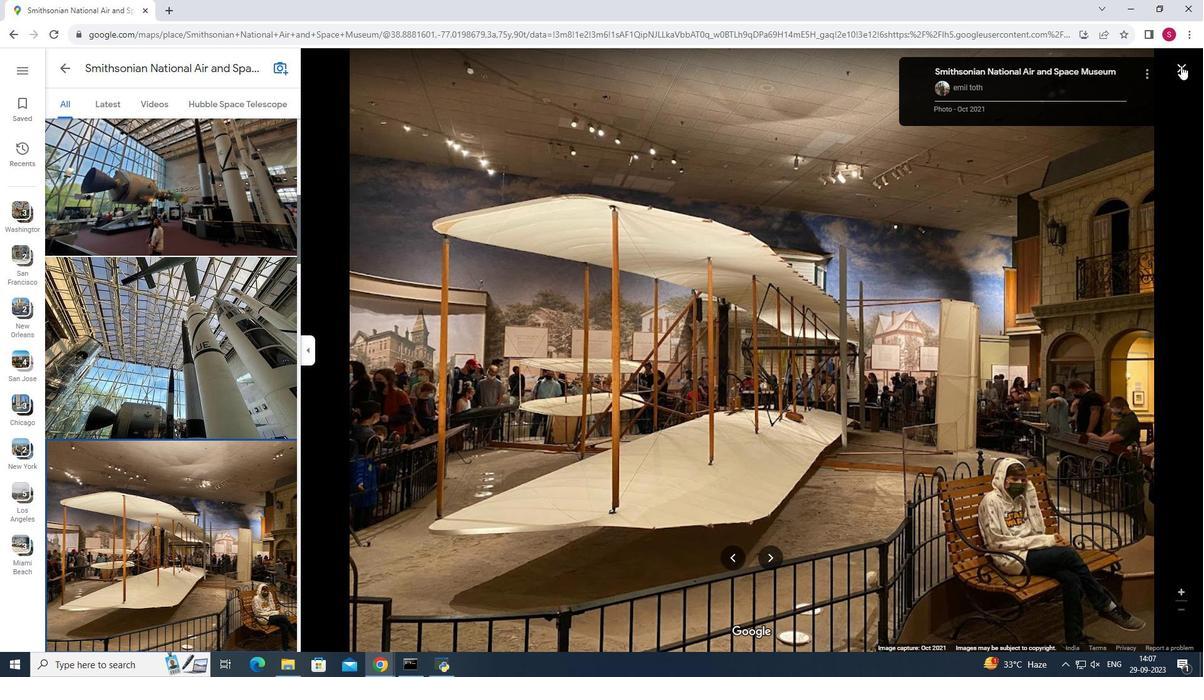 
Action: Mouse moved to (547, 102)
Screenshot: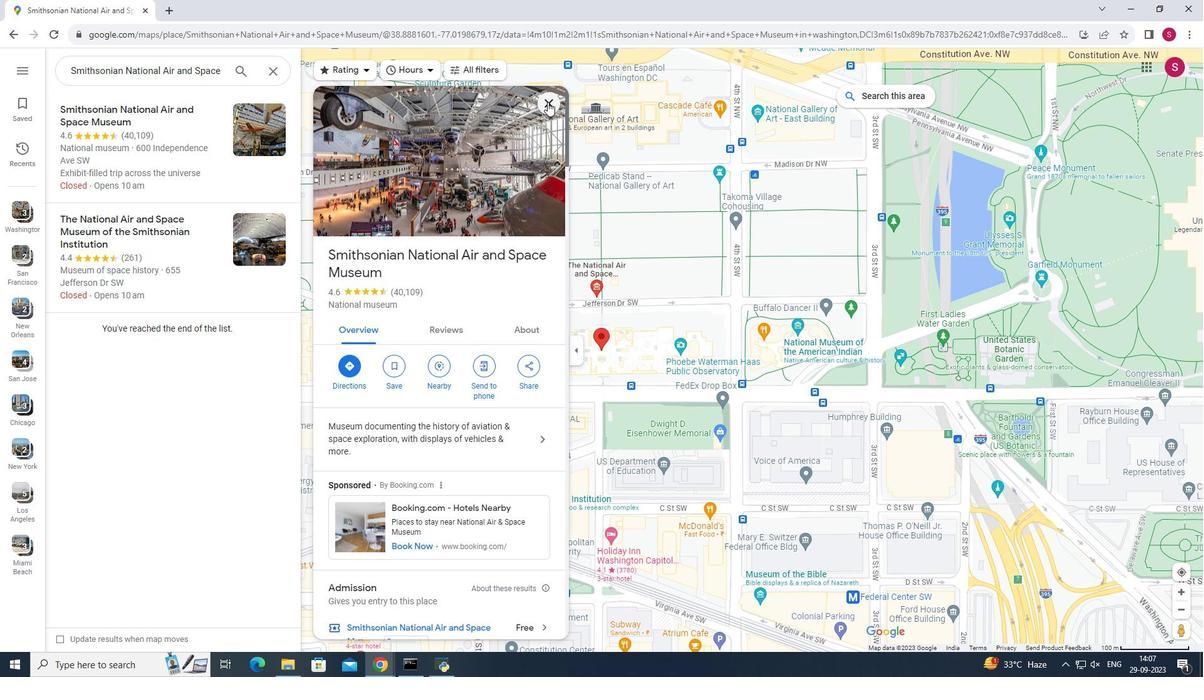 
Action: Mouse pressed left at (547, 102)
Screenshot: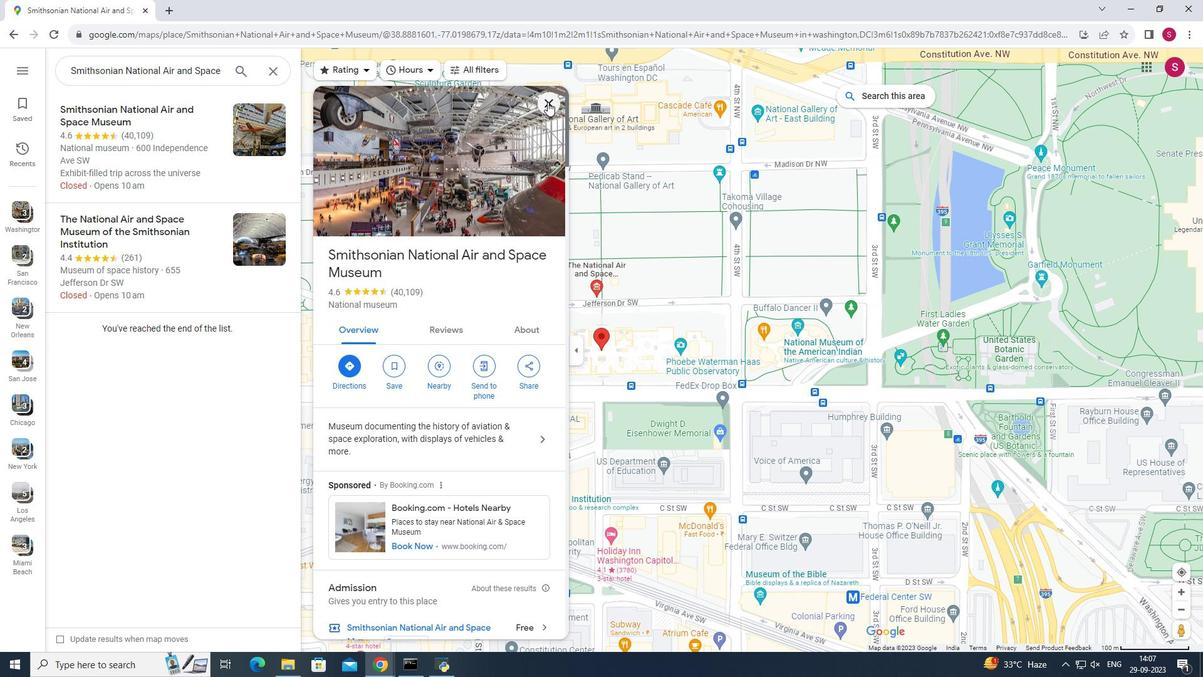 
